 Task: In Heading Arial with underline. Font size of heading  '18'Font style of data Calibri. Font size of data  9Alignment of headline & data Align center. Fill color in heading,  RedFont color of data Black Apply border in Data No BorderIn the sheet   Swift Sales review book
Action: Mouse moved to (53, 105)
Screenshot: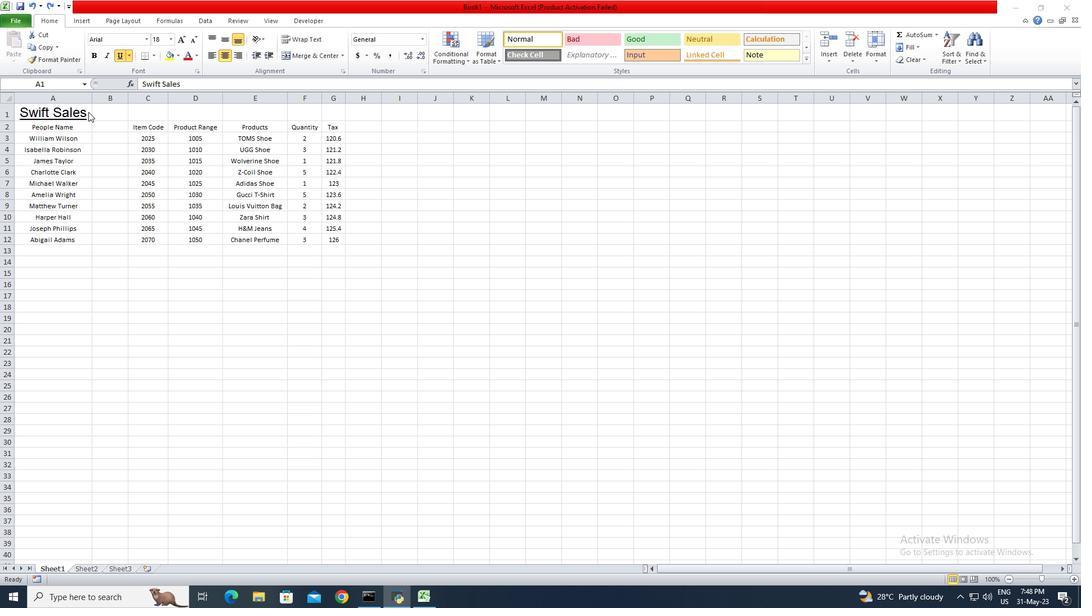 
Action: Mouse pressed left at (53, 105)
Screenshot: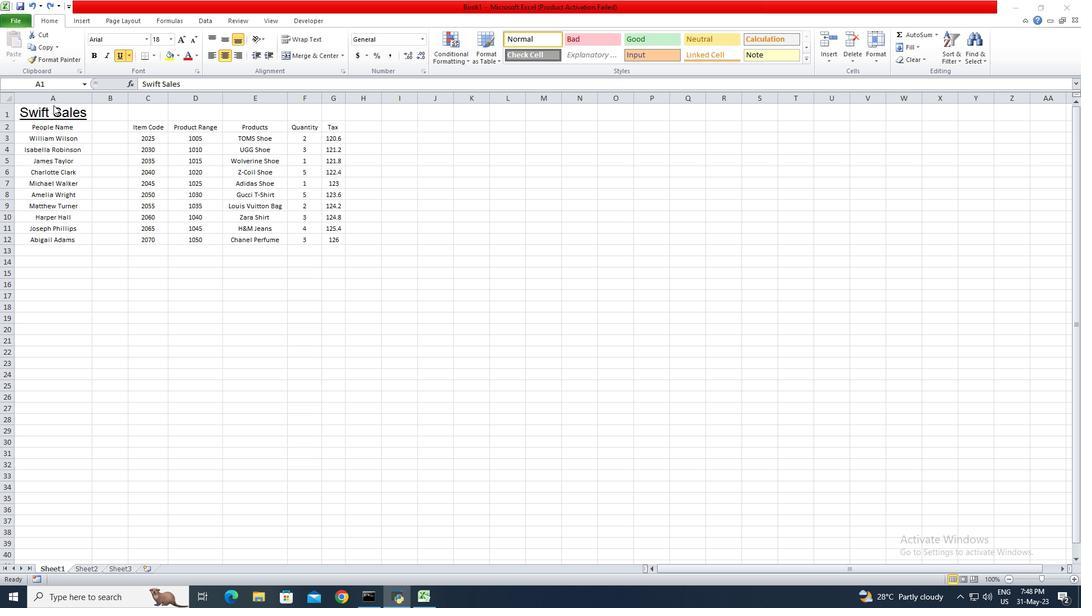 
Action: Mouse pressed left at (53, 105)
Screenshot: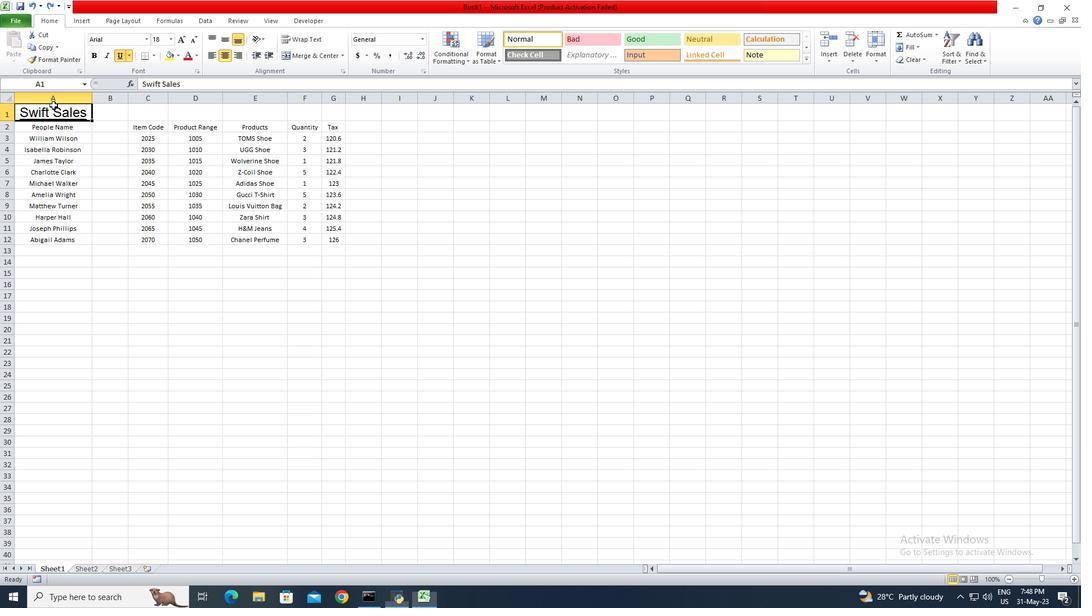 
Action: Mouse pressed left at (53, 105)
Screenshot: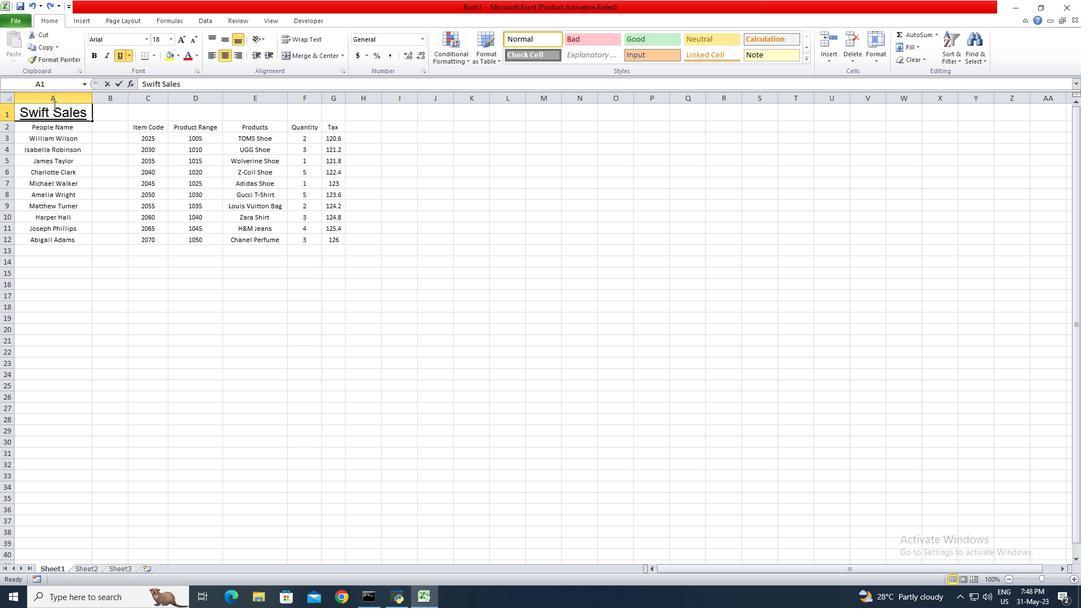 
Action: Mouse moved to (55, 112)
Screenshot: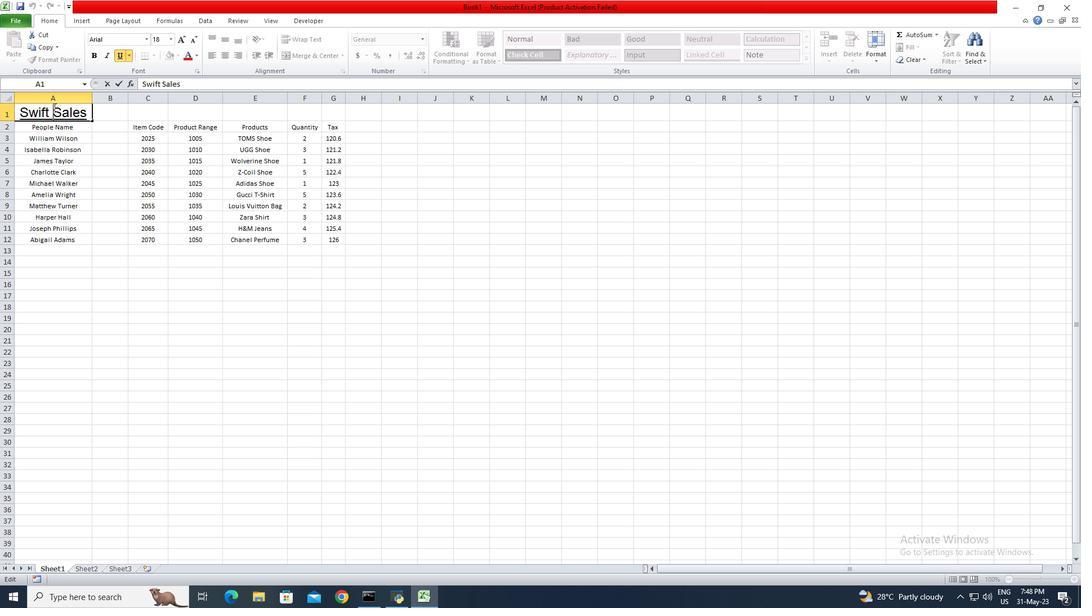 
Action: Mouse pressed left at (55, 112)
Screenshot: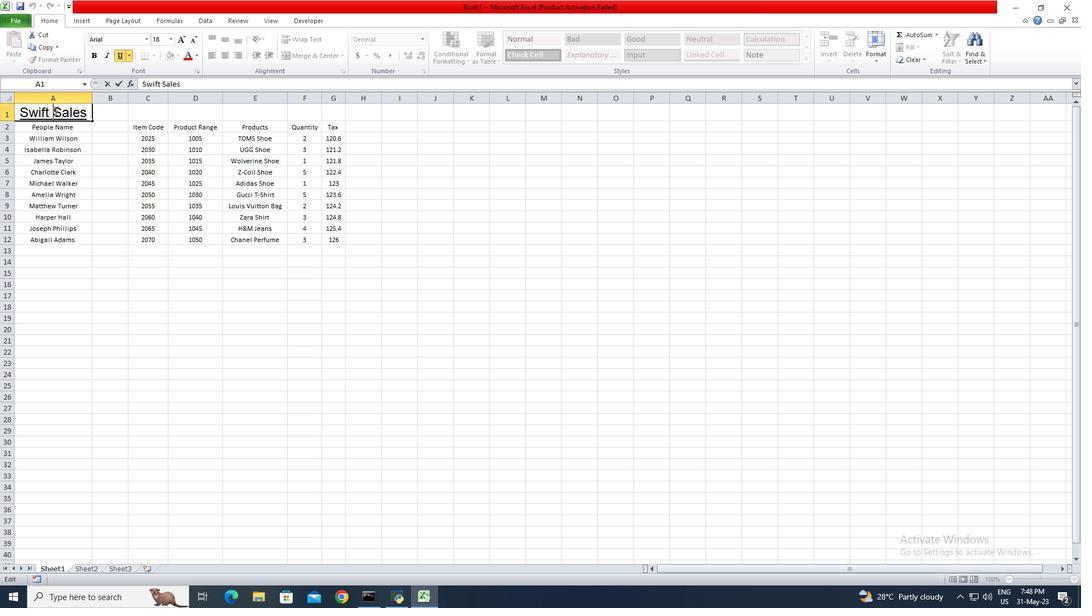 
Action: Mouse pressed left at (55, 112)
Screenshot: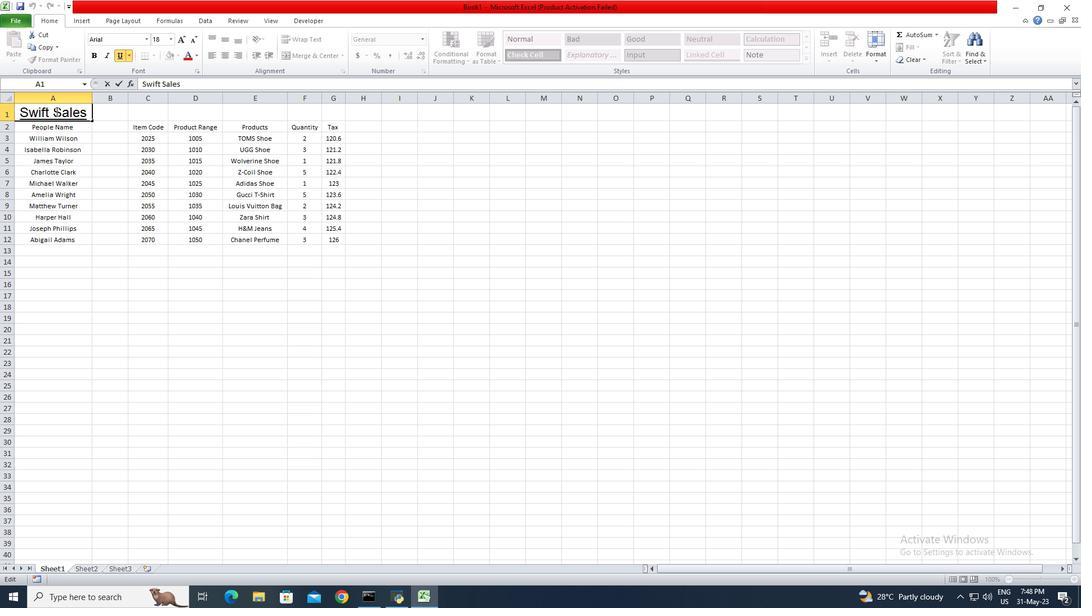 
Action: Mouse pressed left at (55, 112)
Screenshot: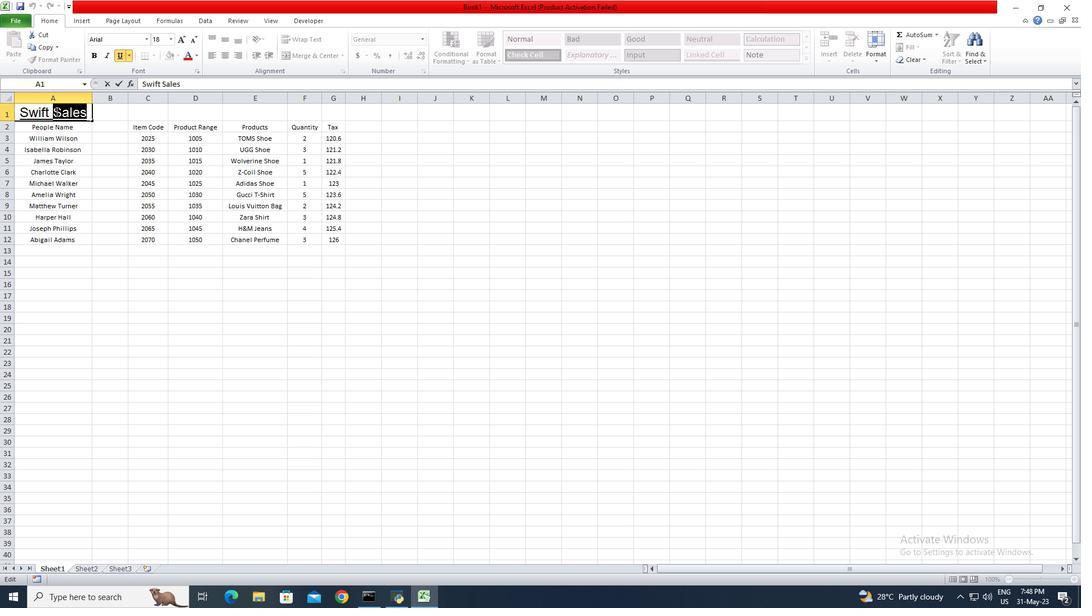 
Action: Mouse pressed left at (55, 112)
Screenshot: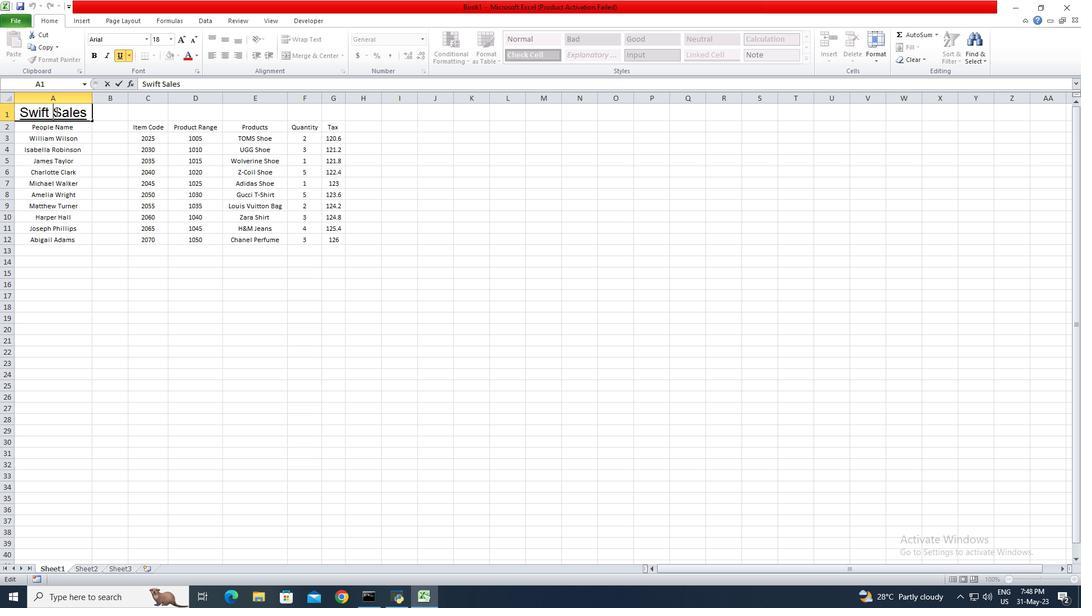 
Action: Mouse moved to (89, 112)
Screenshot: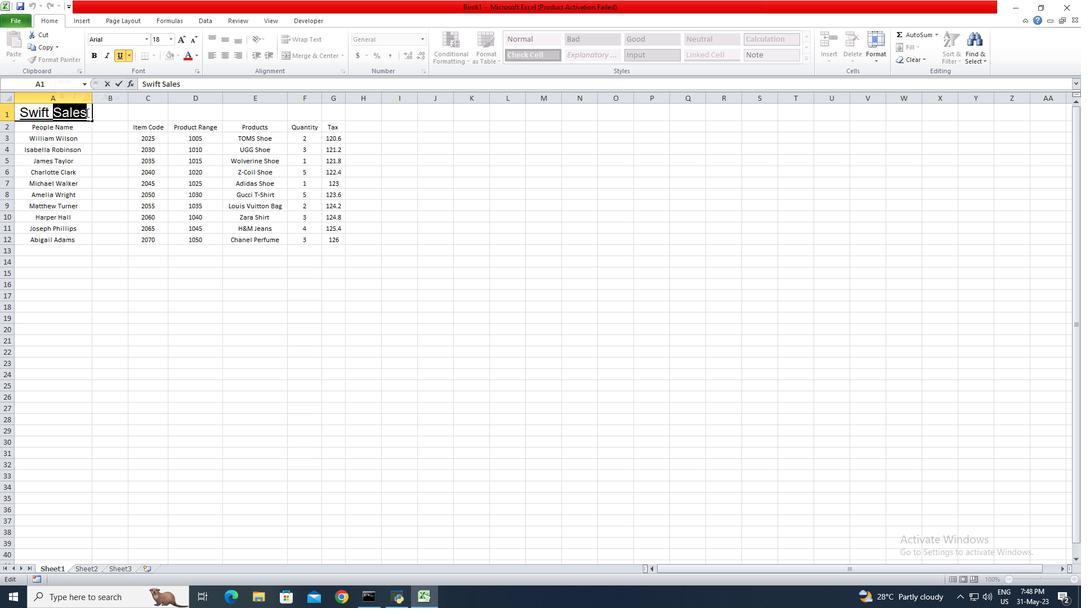 
Action: Mouse pressed left at (89, 112)
Screenshot: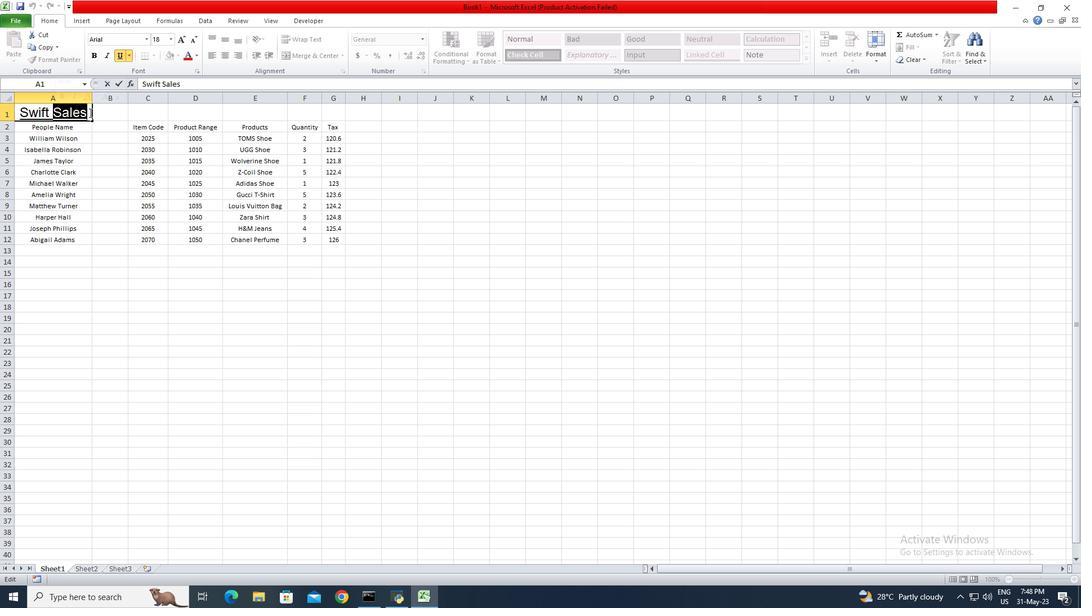 
Action: Mouse moved to (199, 55)
Screenshot: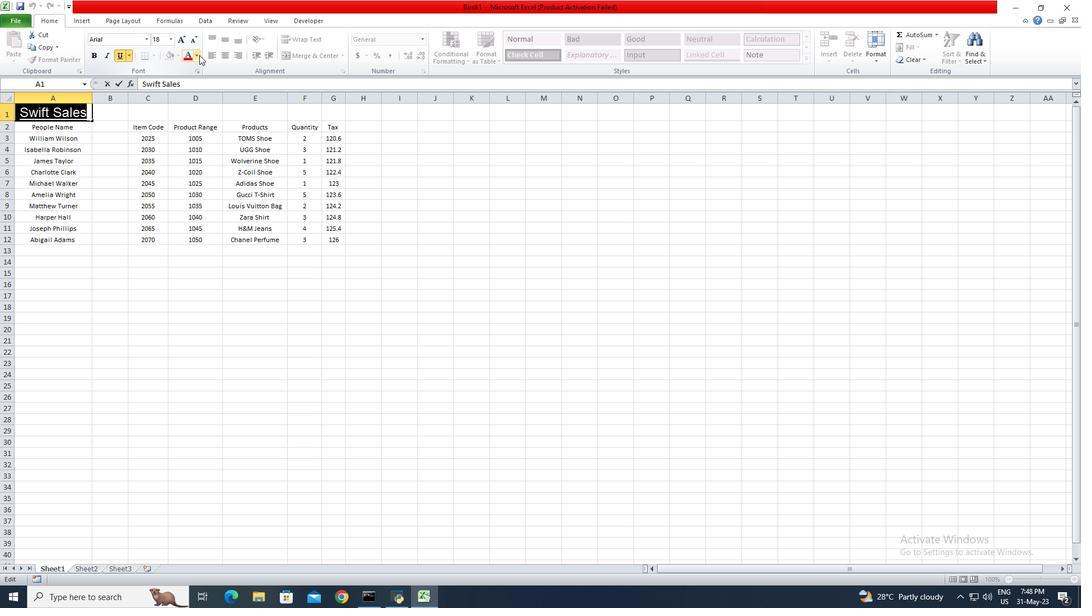 
Action: Mouse pressed left at (199, 55)
Screenshot: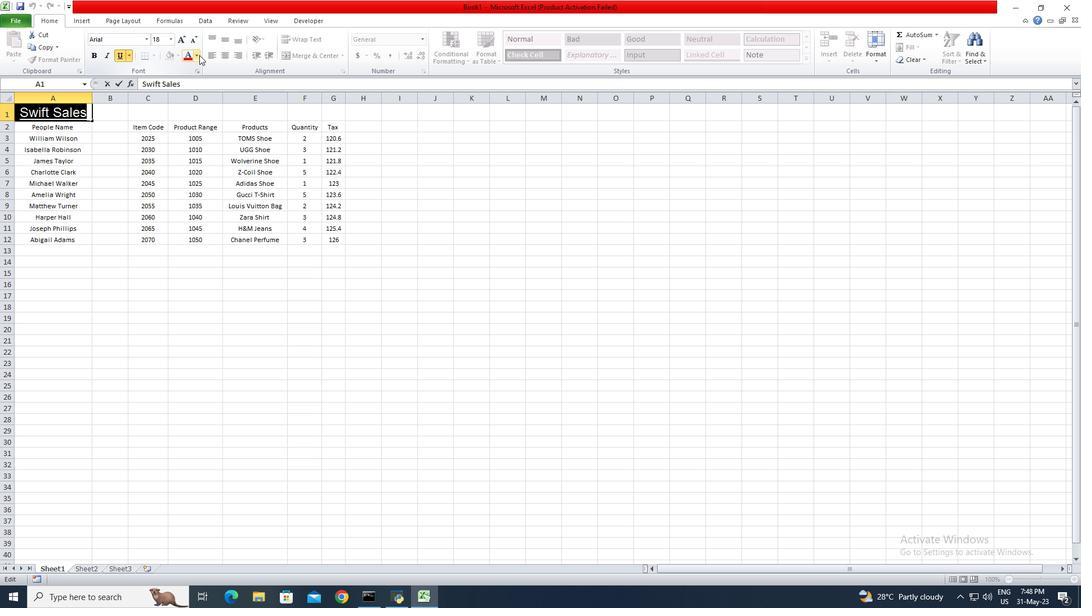 
Action: Mouse moved to (196, 149)
Screenshot: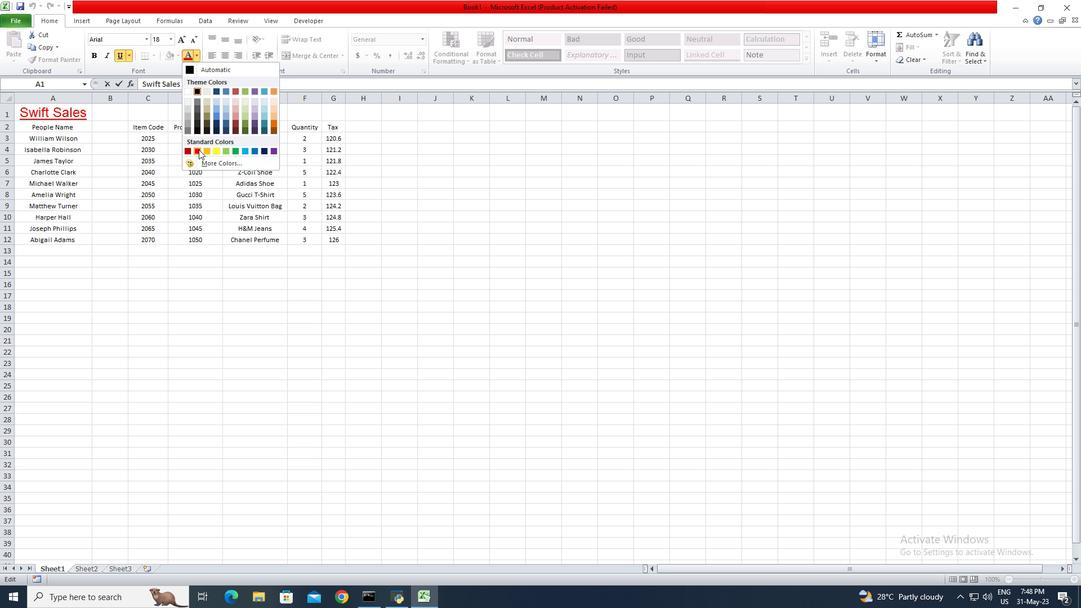 
Action: Mouse pressed left at (196, 149)
Screenshot: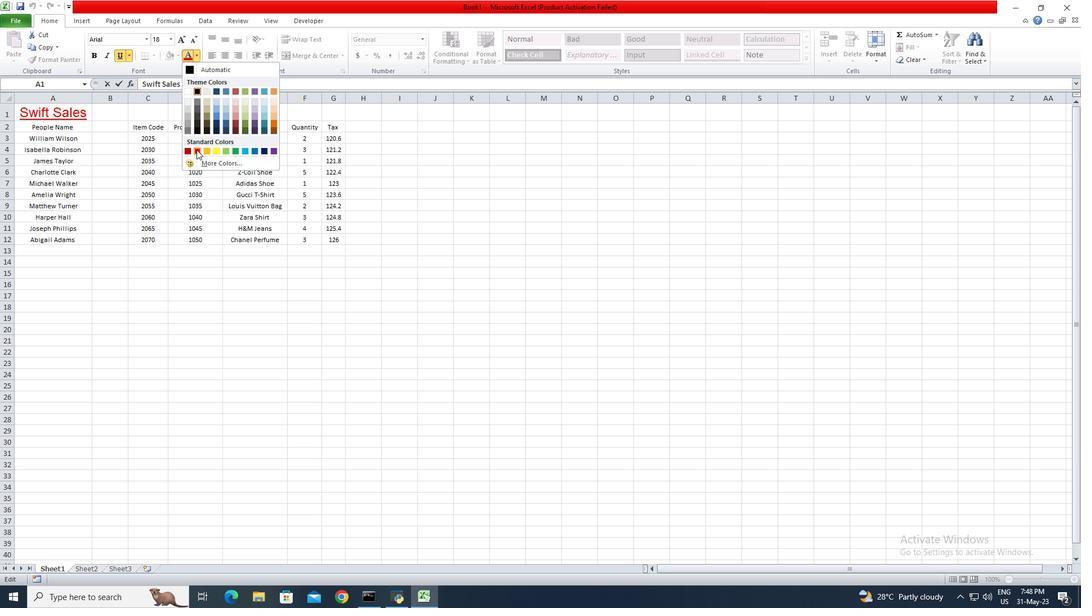 
Action: Mouse moved to (37, 130)
Screenshot: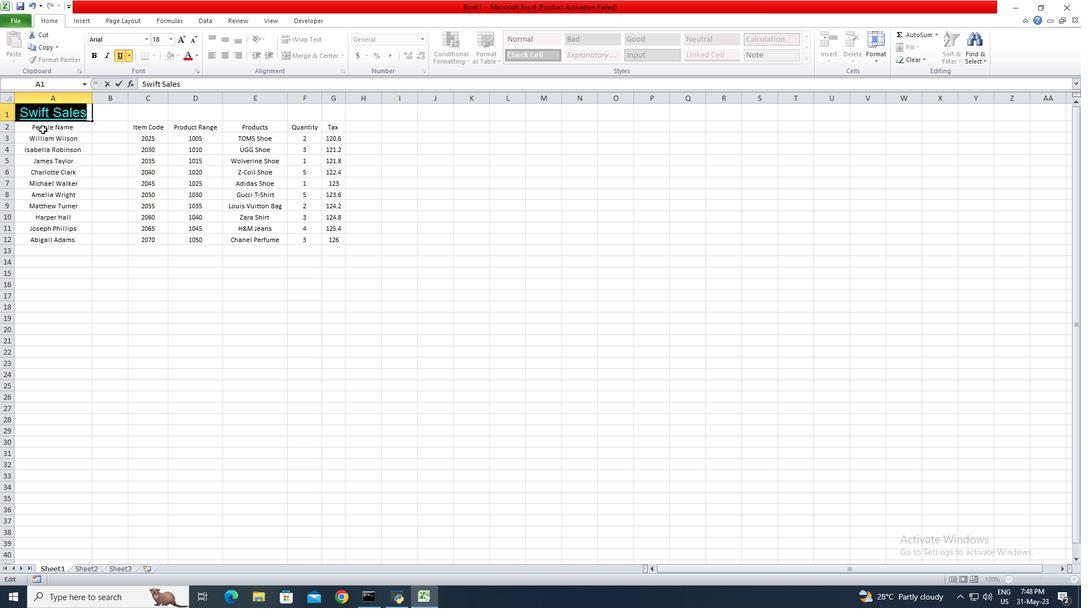 
Action: Mouse pressed left at (37, 130)
Screenshot: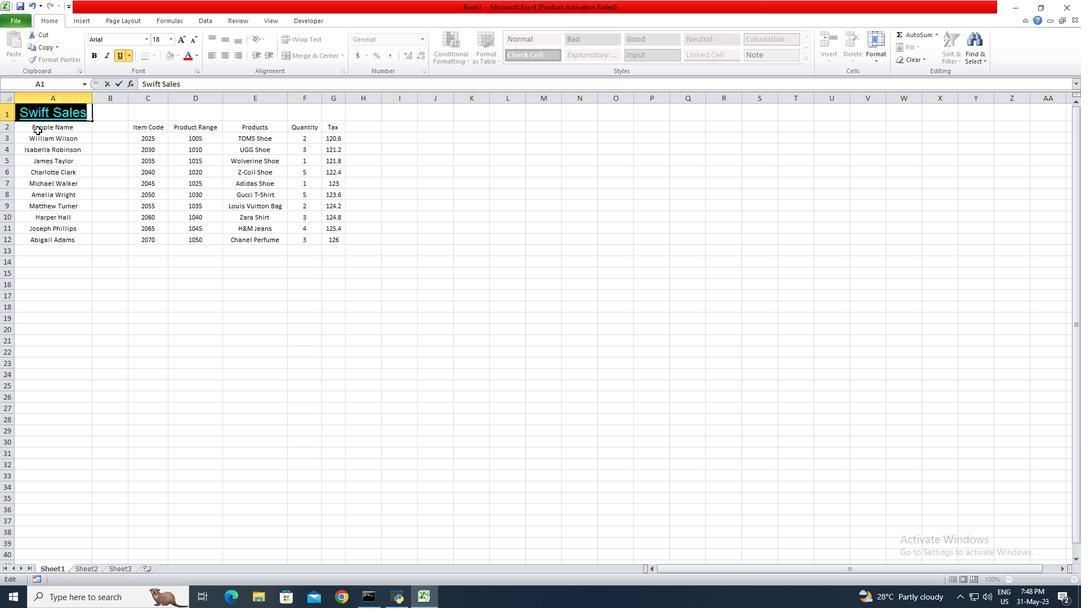 
Action: Mouse moved to (153, 52)
Screenshot: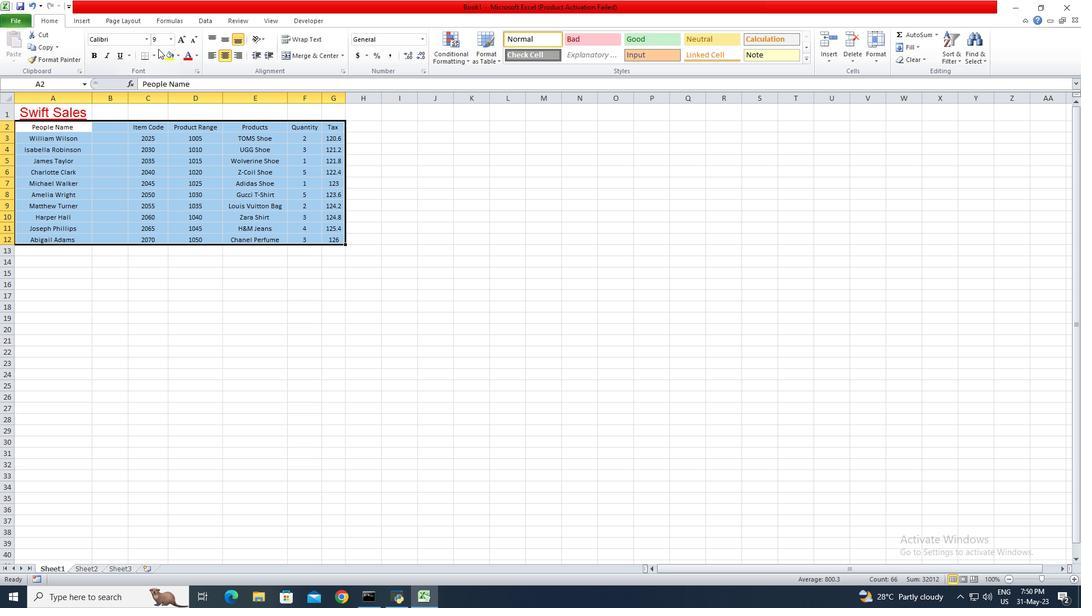
Action: Mouse pressed left at (153, 52)
Screenshot: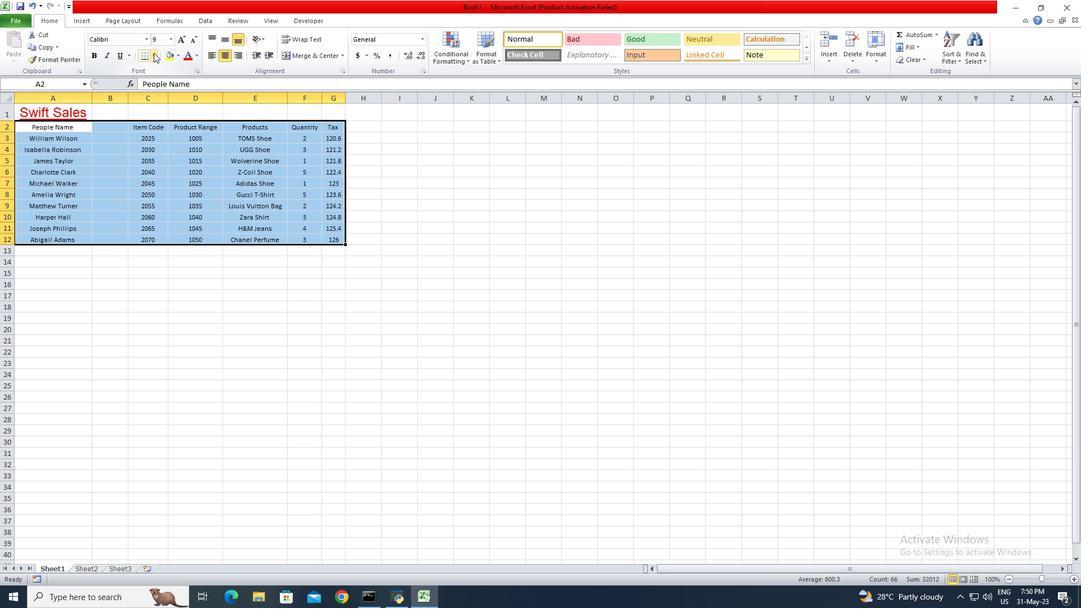 
Action: Mouse moved to (176, 148)
Screenshot: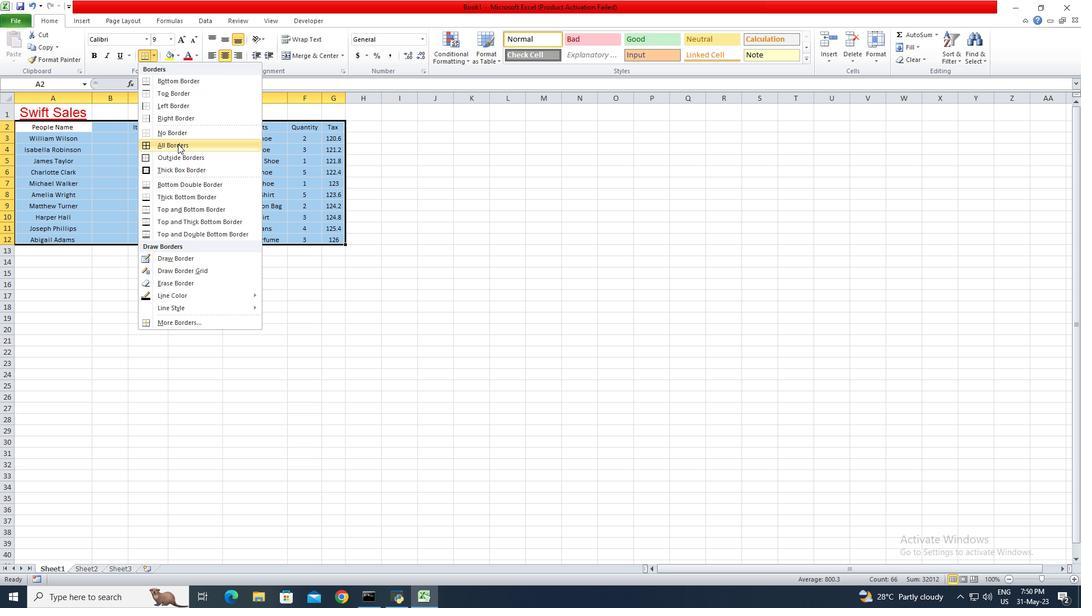 
Action: Mouse pressed left at (176, 148)
Screenshot: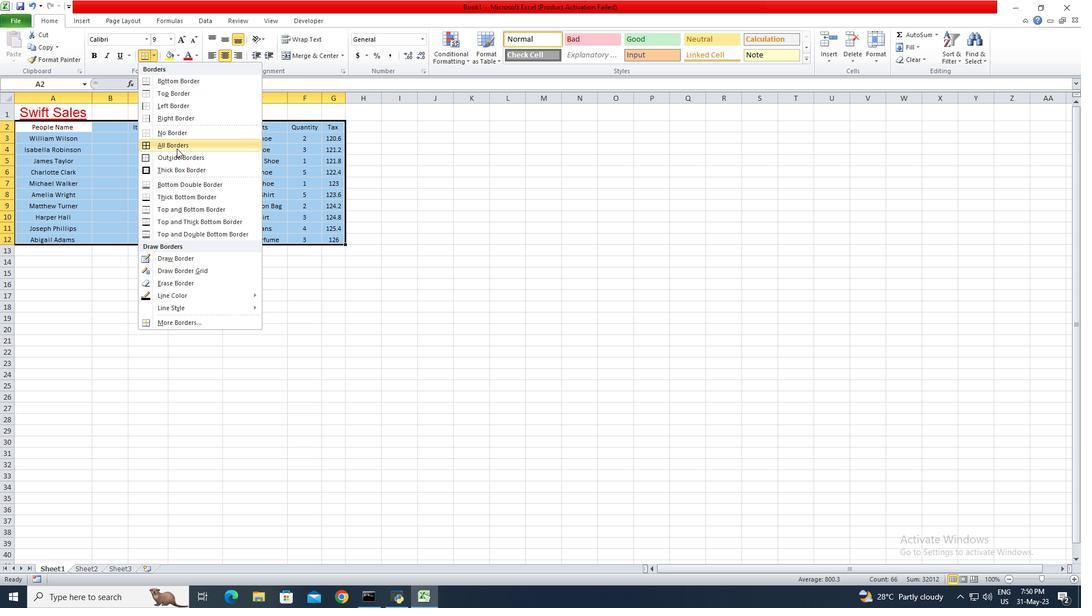 
Action: Mouse moved to (186, 201)
Screenshot: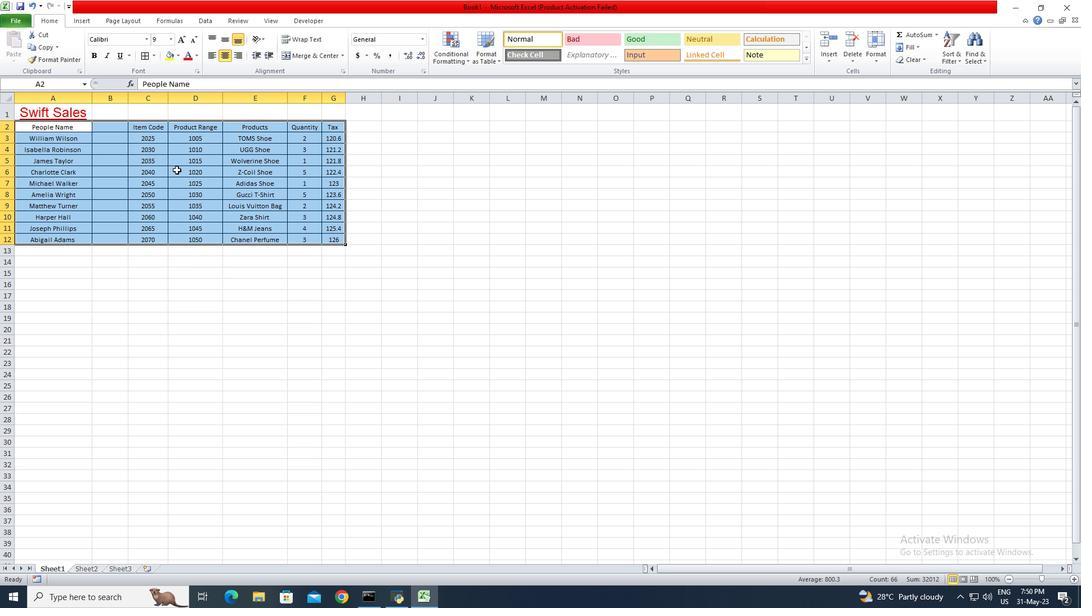 
Action: Mouse pressed left at (186, 201)
Screenshot: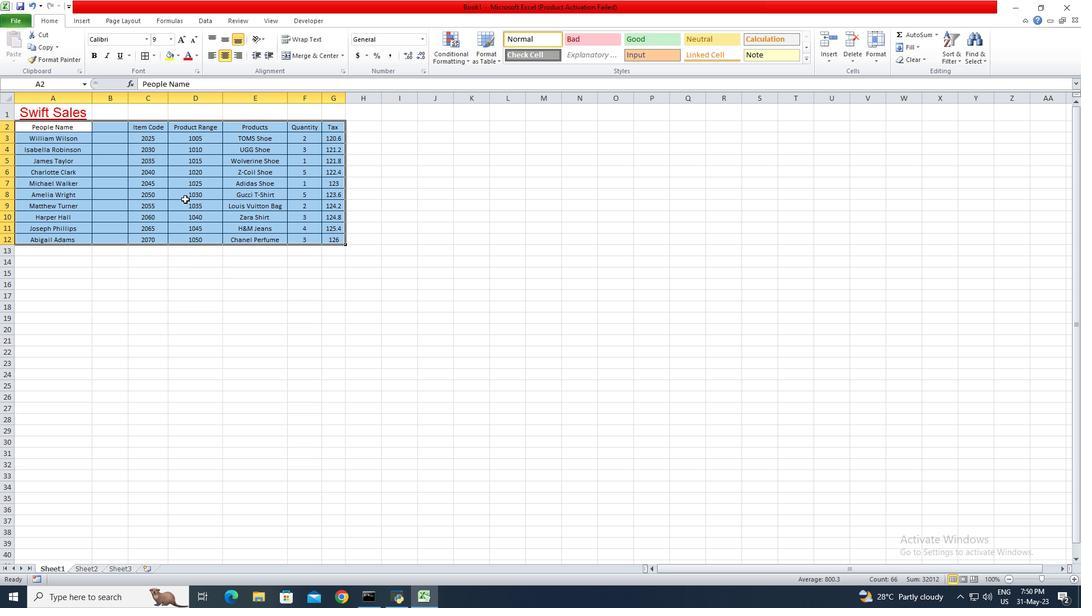 
Action: Mouse moved to (39, 130)
Screenshot: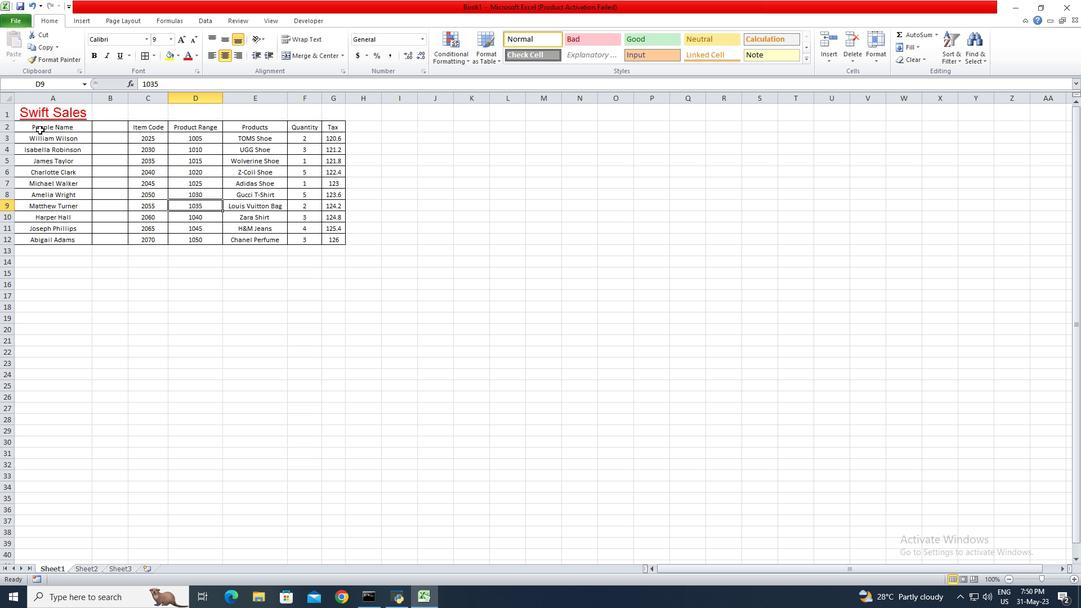 
Action: Mouse pressed left at (39, 130)
Screenshot: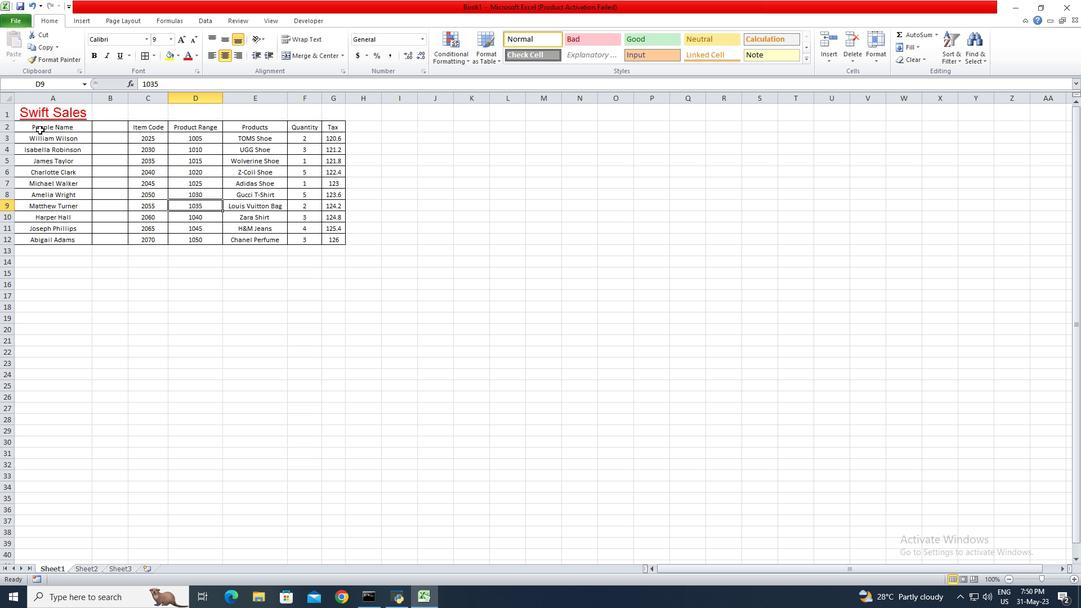 
Action: Mouse moved to (195, 55)
Screenshot: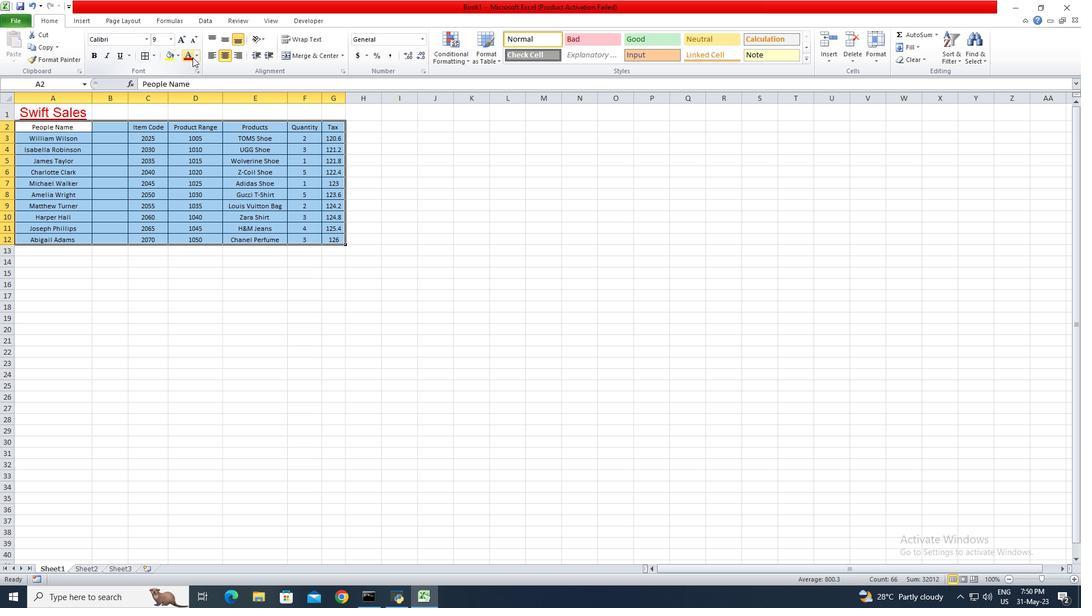 
Action: Mouse pressed left at (195, 55)
Screenshot: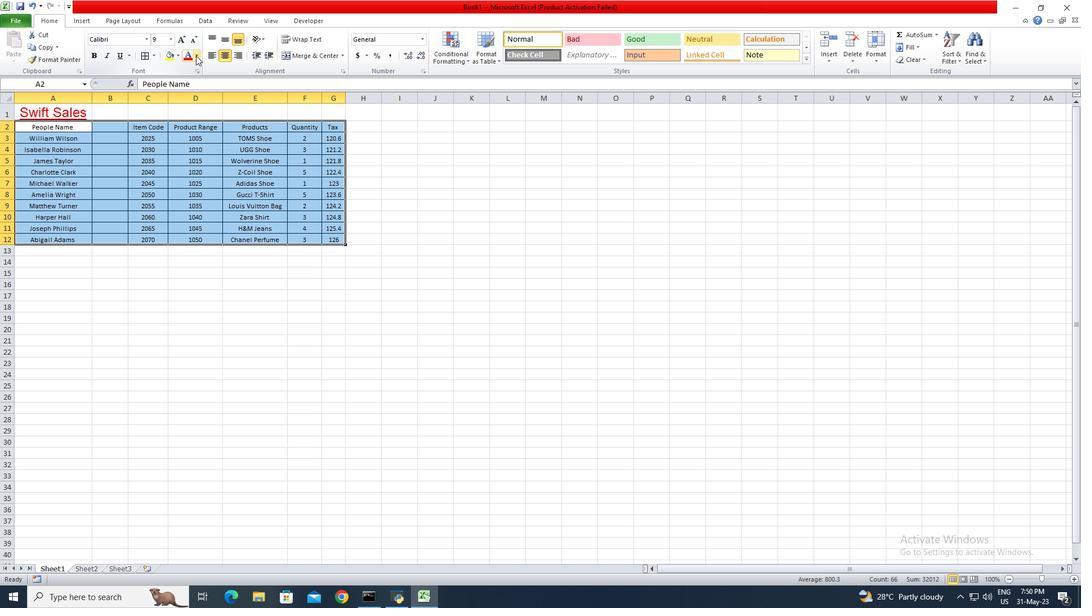 
Action: Mouse moved to (195, 154)
Screenshot: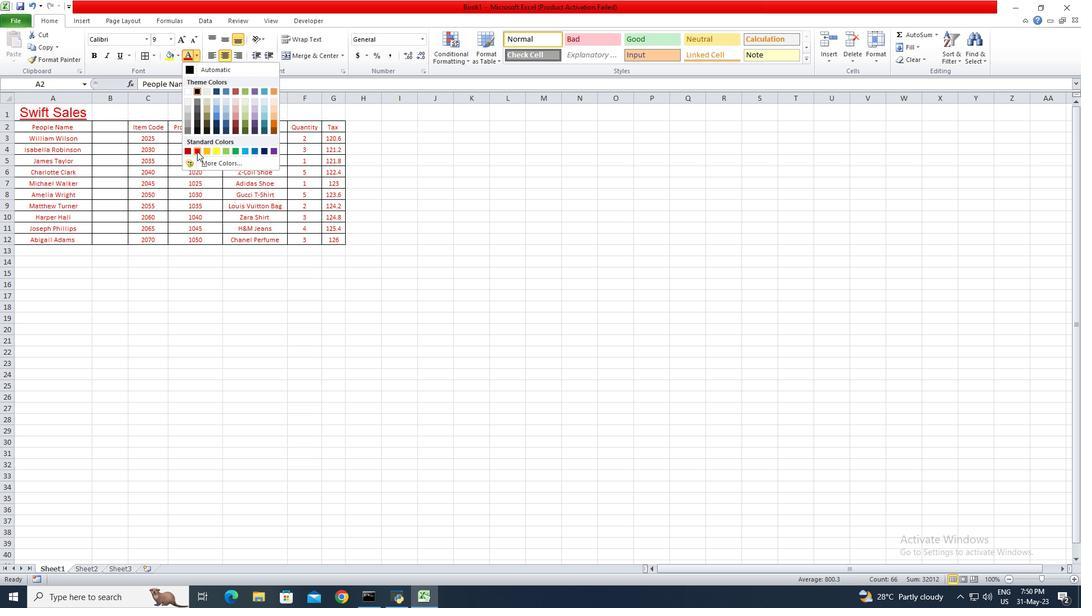 
Action: Mouse pressed left at (195, 154)
Screenshot: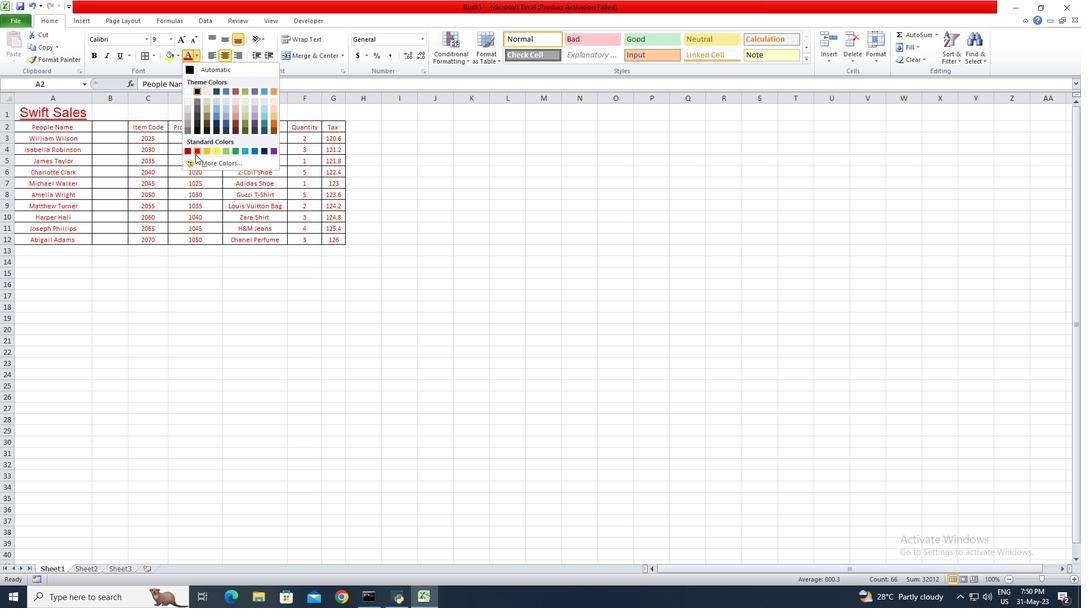 
Action: Mouse moved to (224, 186)
Screenshot: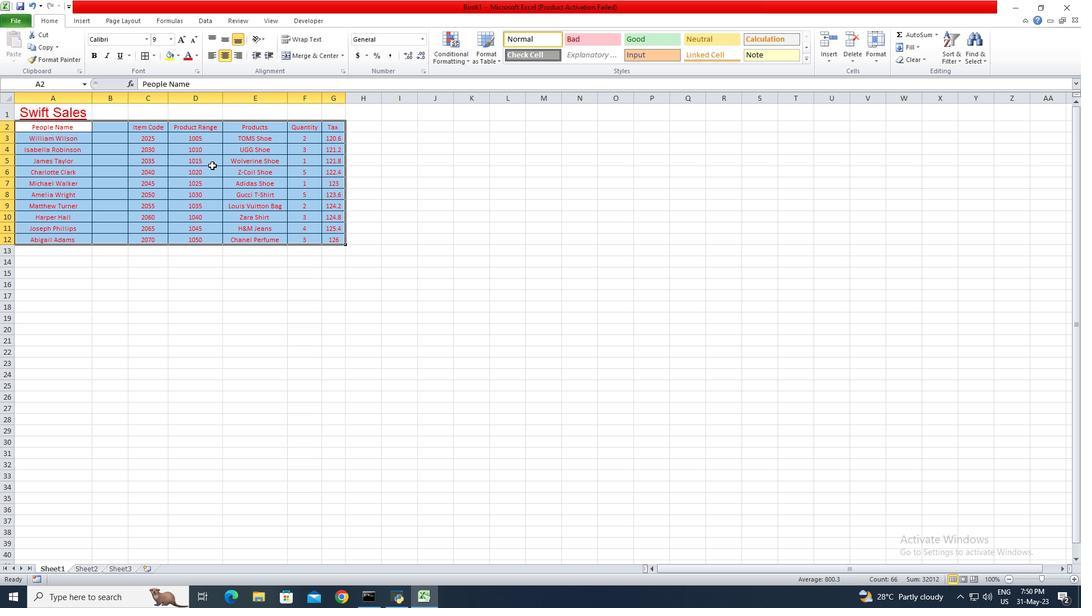 
Action: Mouse pressed left at (224, 186)
Screenshot: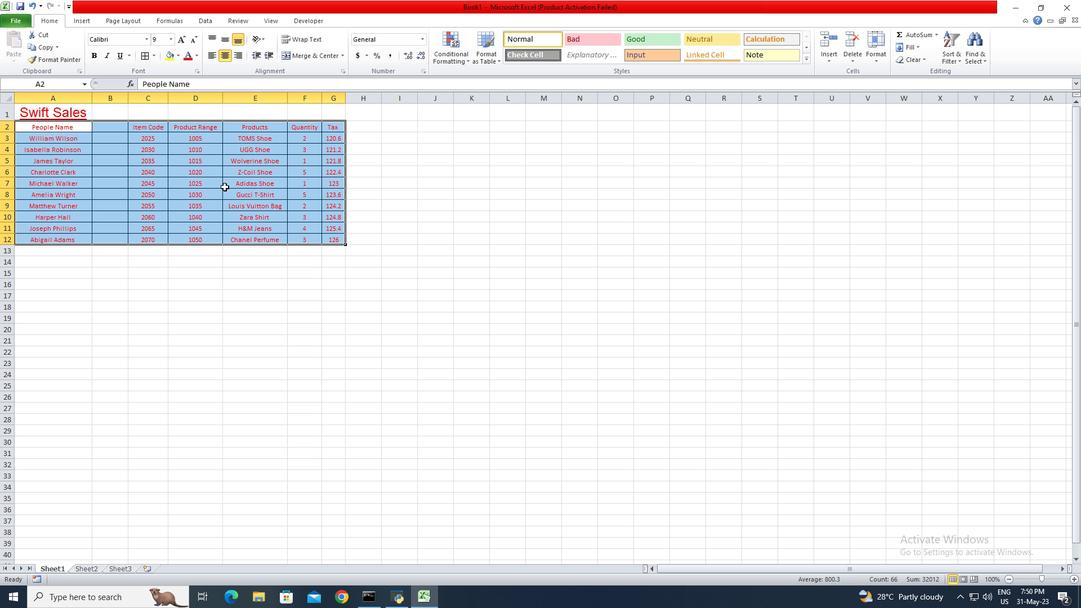 
Action: Mouse moved to (87, 113)
Screenshot: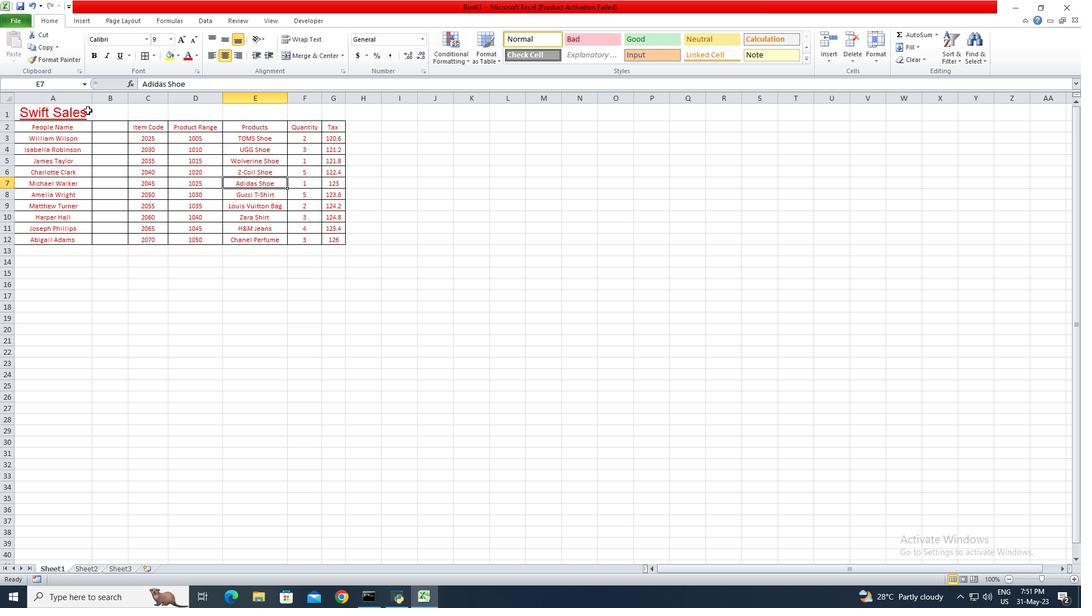 
Action: Mouse pressed left at (87, 113)
Screenshot: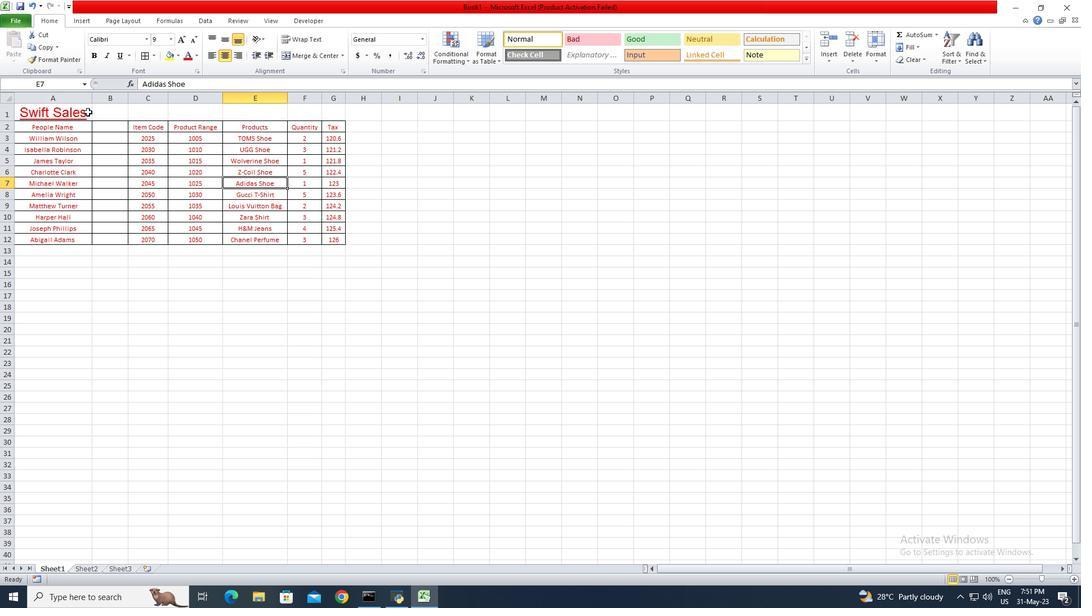 
Action: Mouse moved to (88, 113)
Screenshot: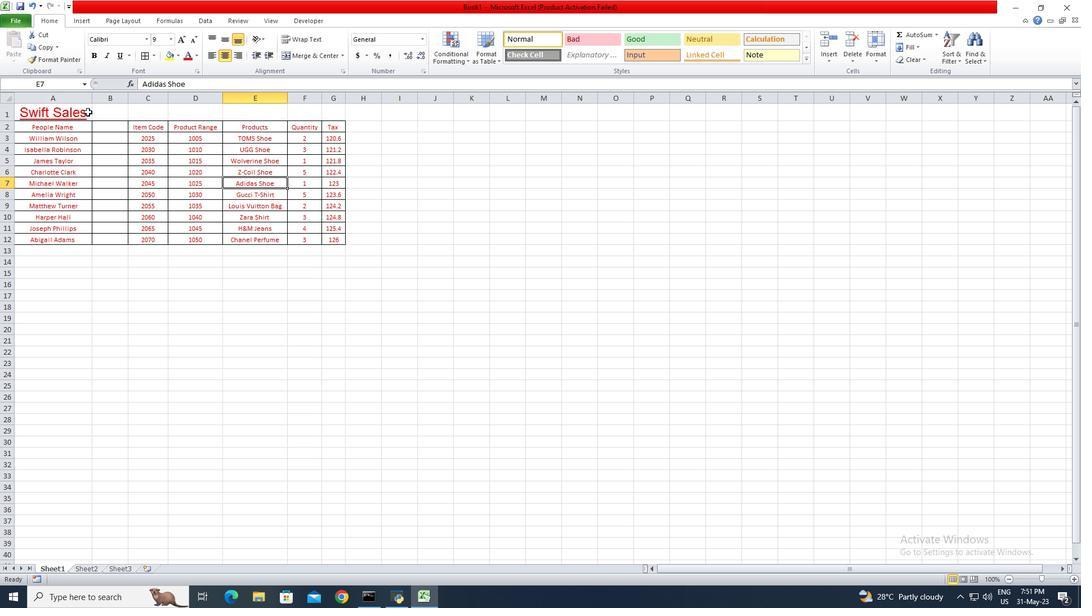 
Action: Mouse pressed left at (88, 113)
Screenshot: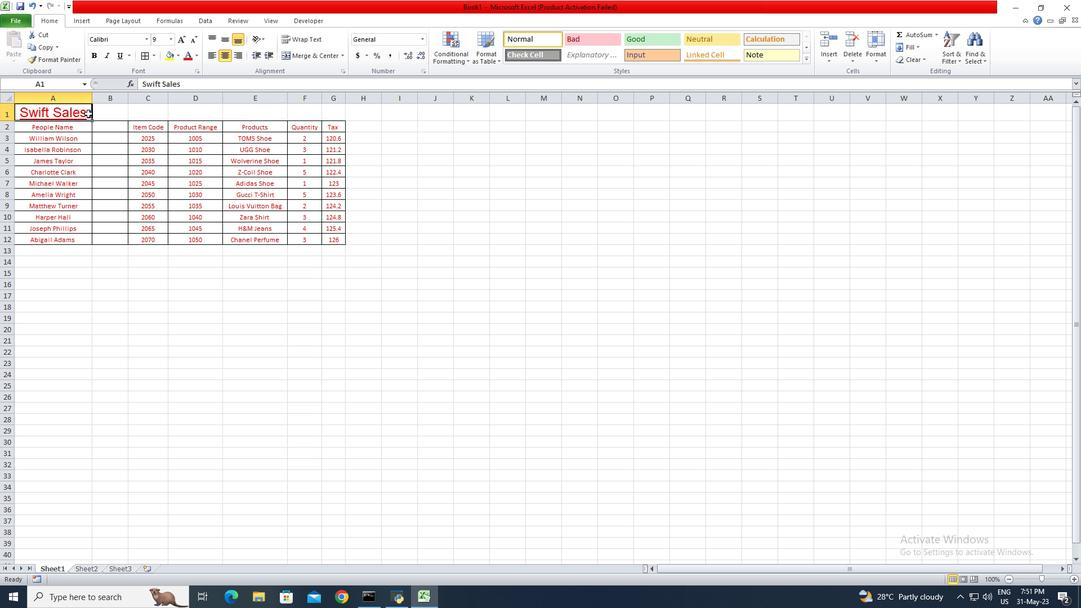 
Action: Mouse pressed left at (88, 113)
Screenshot: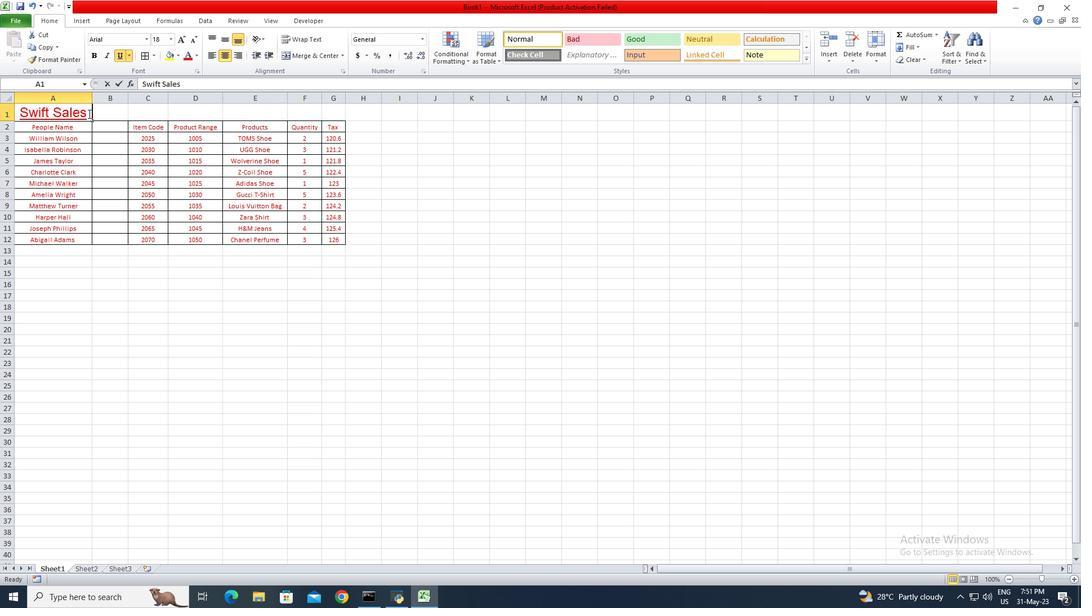 
Action: Mouse pressed left at (88, 113)
Screenshot: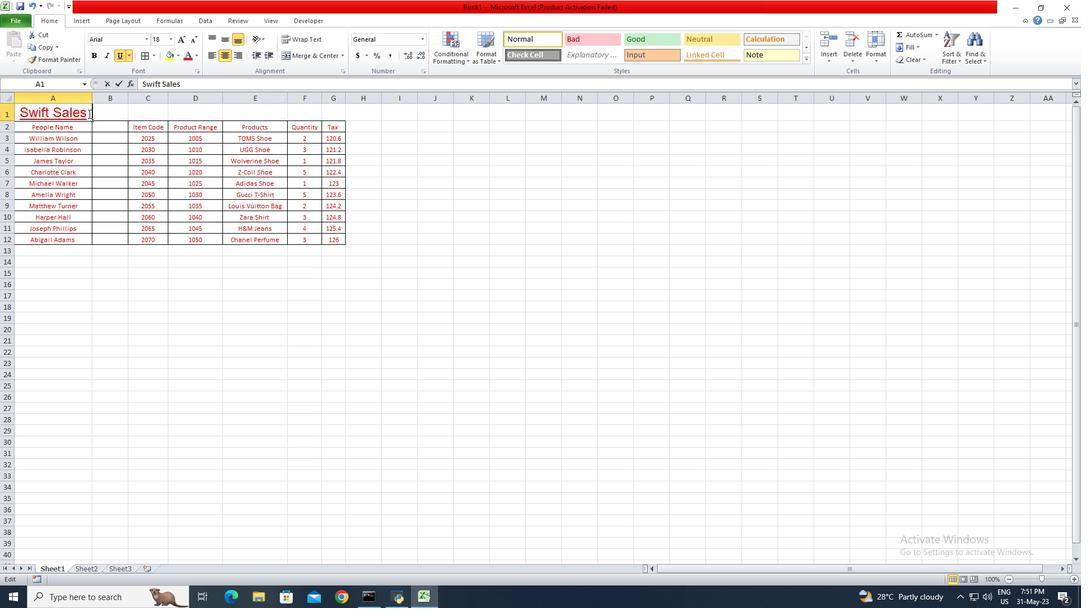 
Action: Mouse moved to (341, 110)
Screenshot: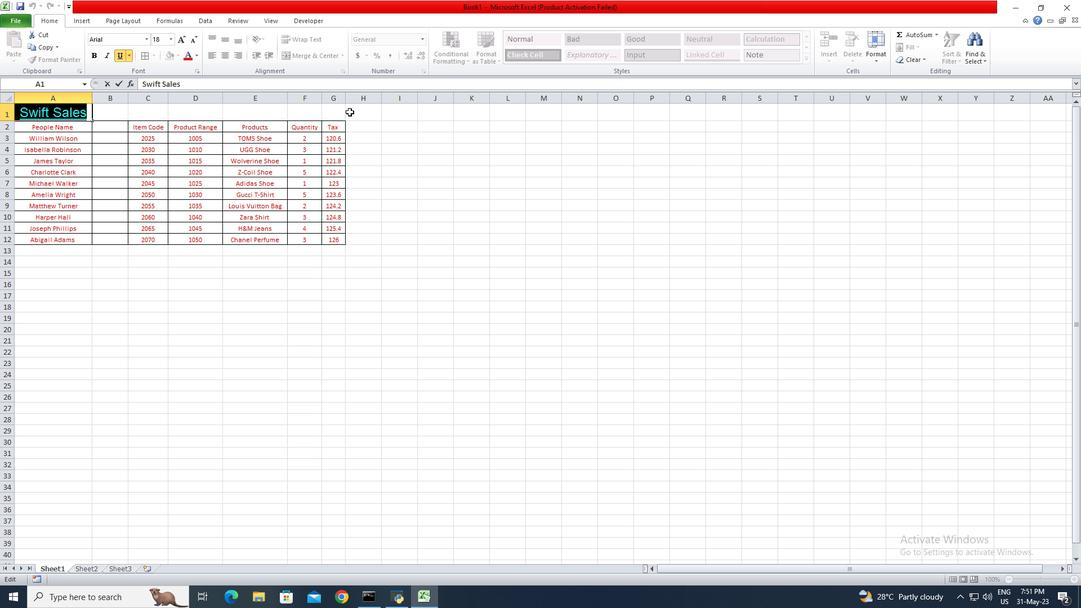 
Action: Mouse pressed left at (341, 110)
Screenshot: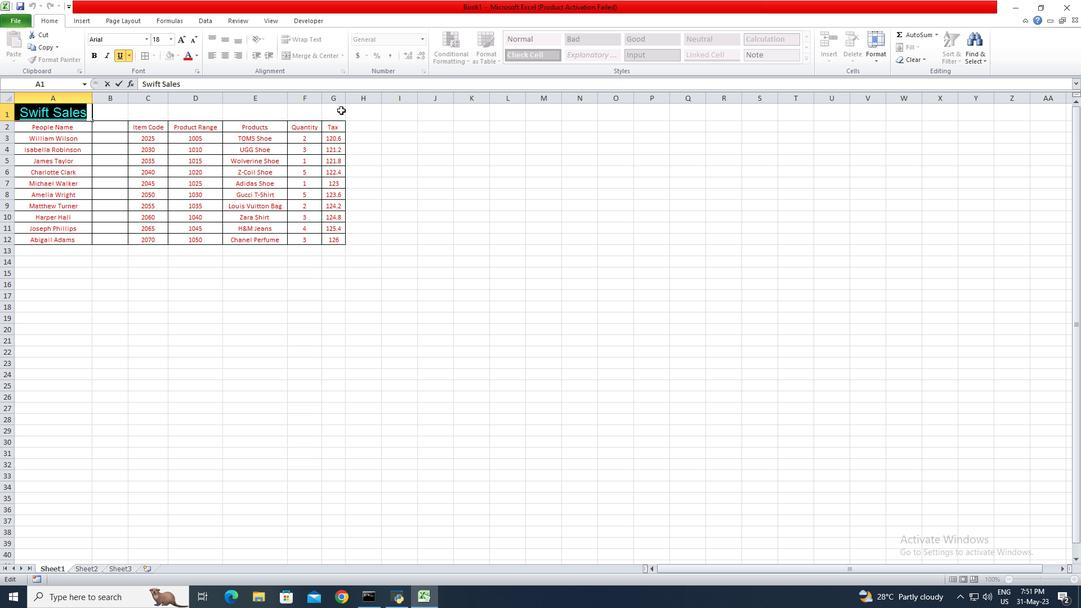 
Action: Mouse moved to (225, 53)
Screenshot: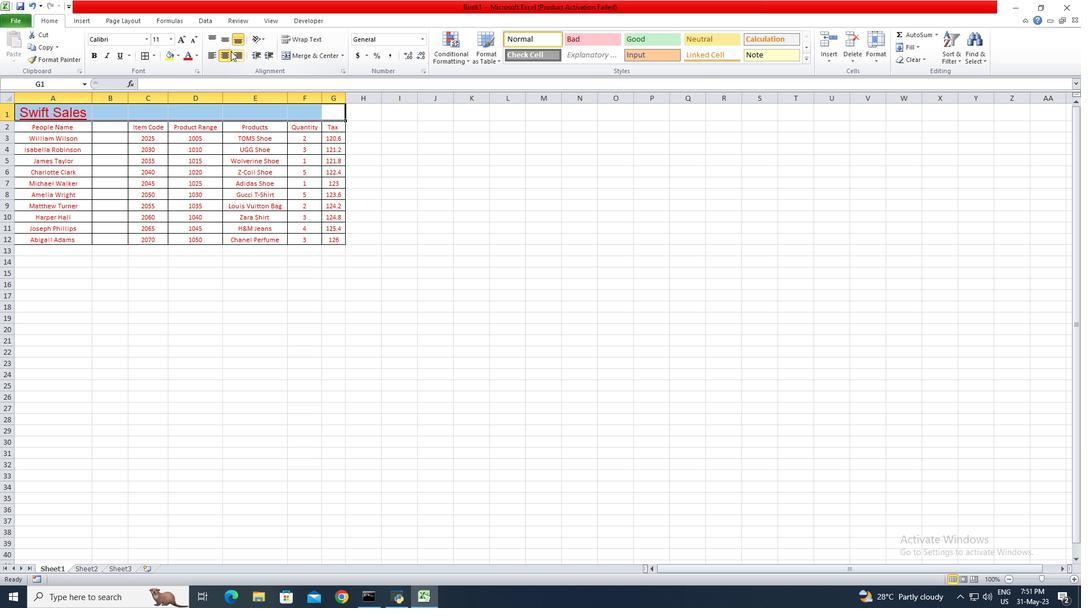 
Action: Mouse pressed left at (225, 53)
Screenshot: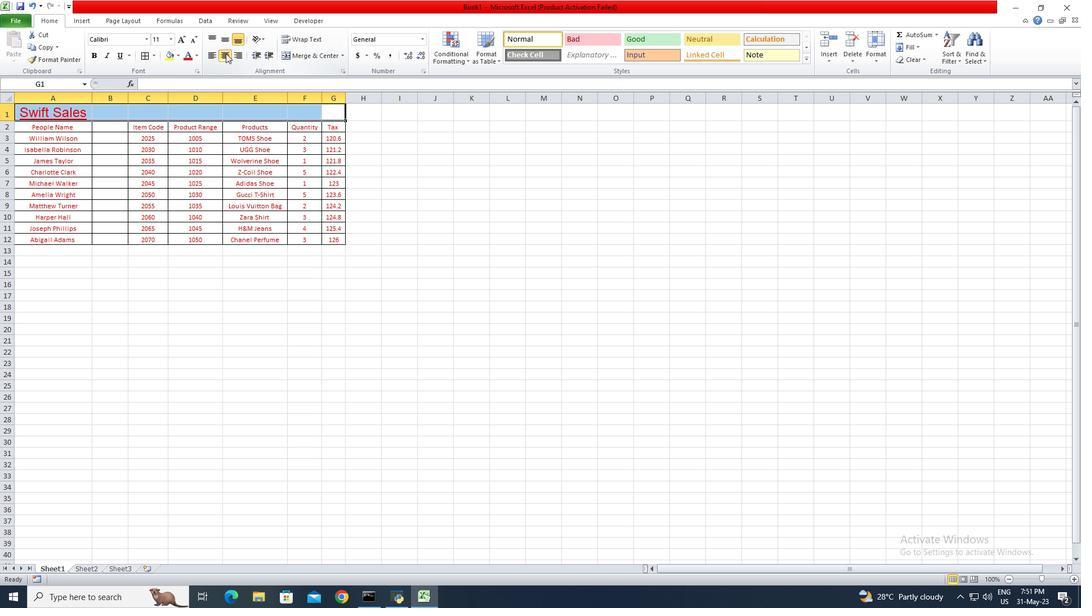 
Action: Mouse pressed left at (225, 53)
Screenshot: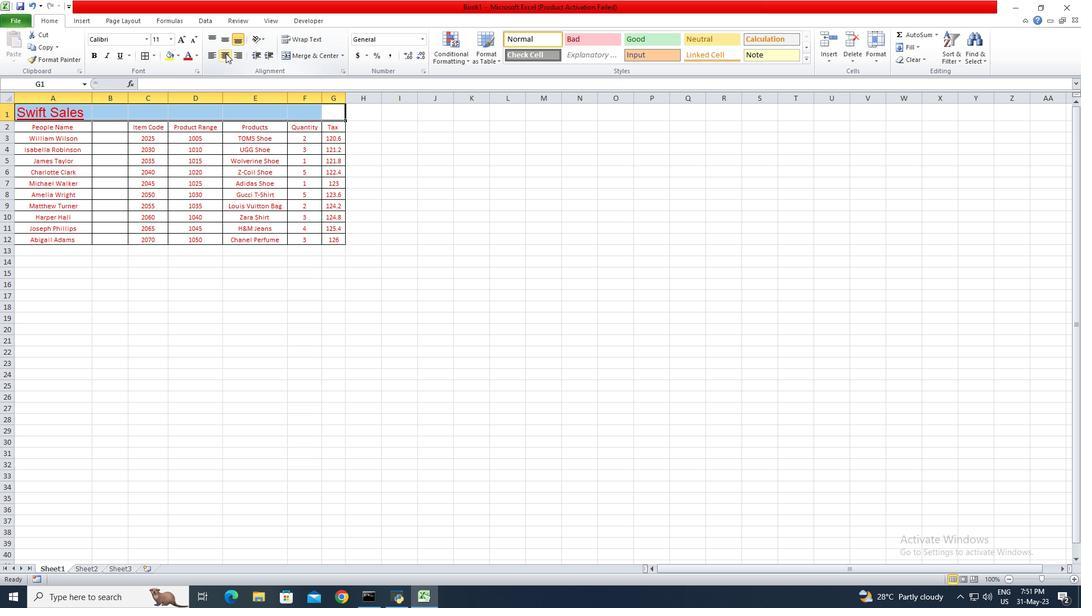 
Action: Mouse moved to (231, 55)
Screenshot: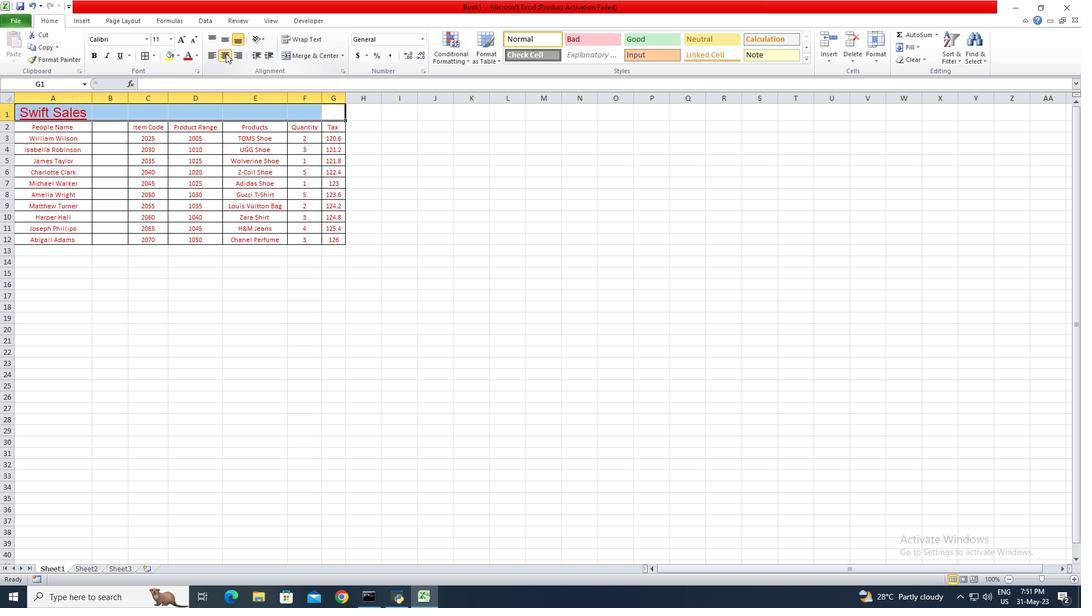 
Action: Mouse pressed left at (231, 55)
Screenshot: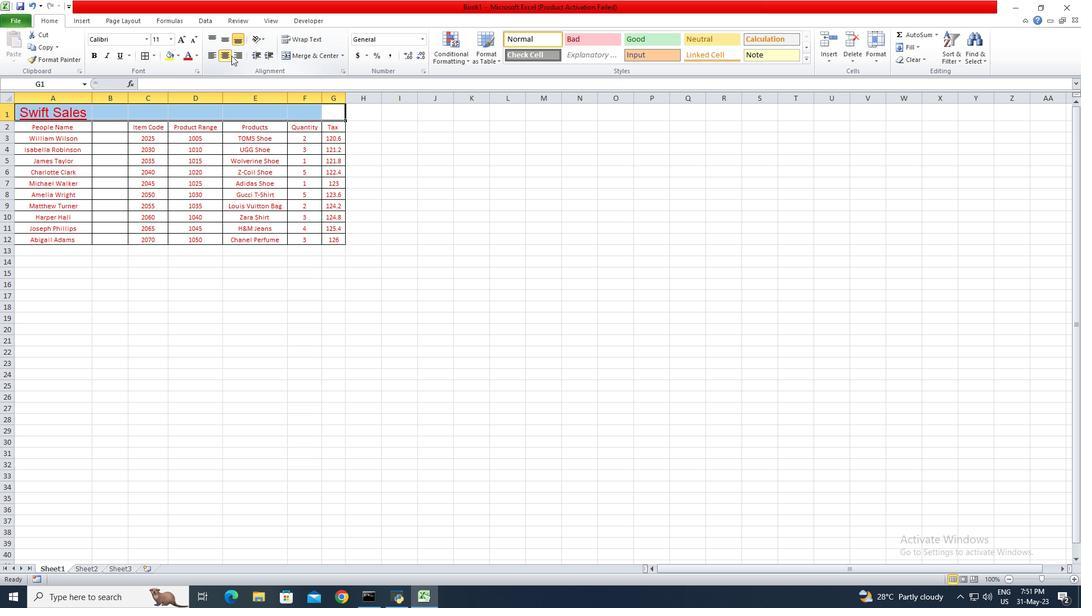 
Action: Mouse moved to (228, 54)
Screenshot: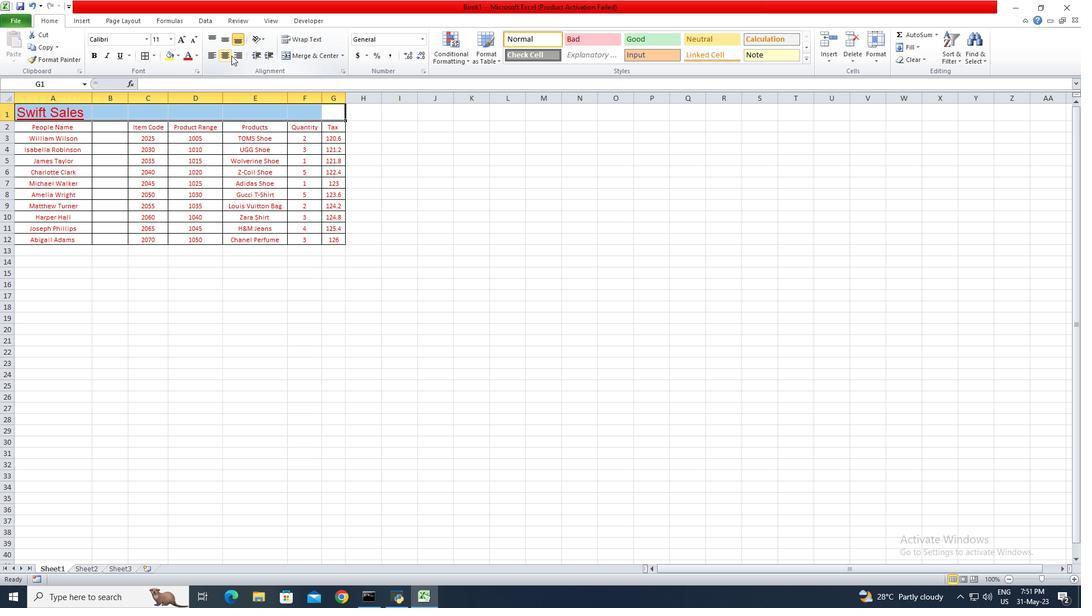 
Action: Mouse pressed left at (228, 54)
Screenshot: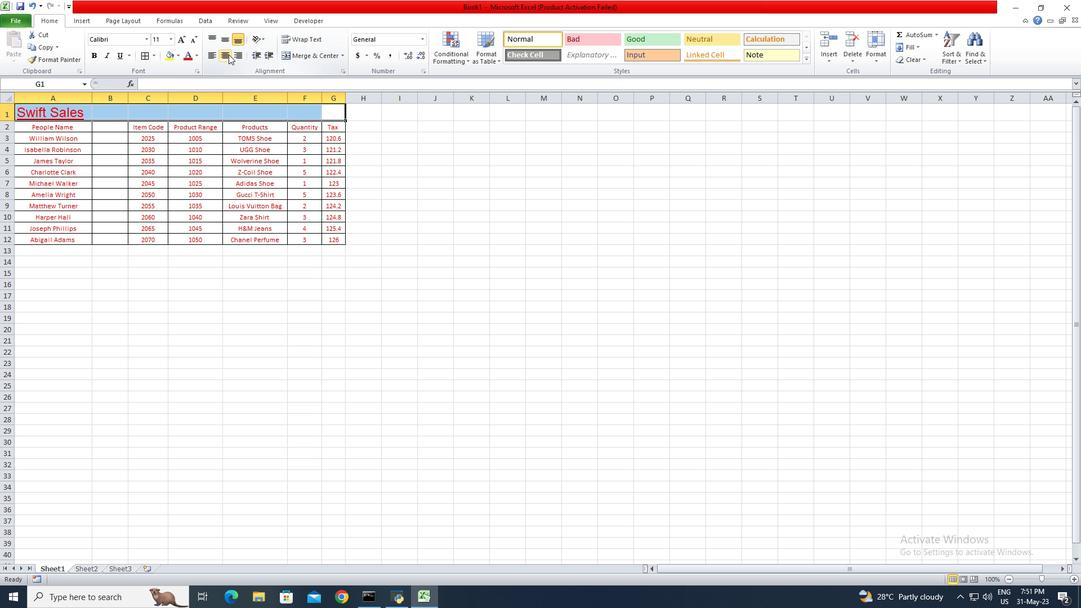 
Action: Mouse moved to (223, 38)
Screenshot: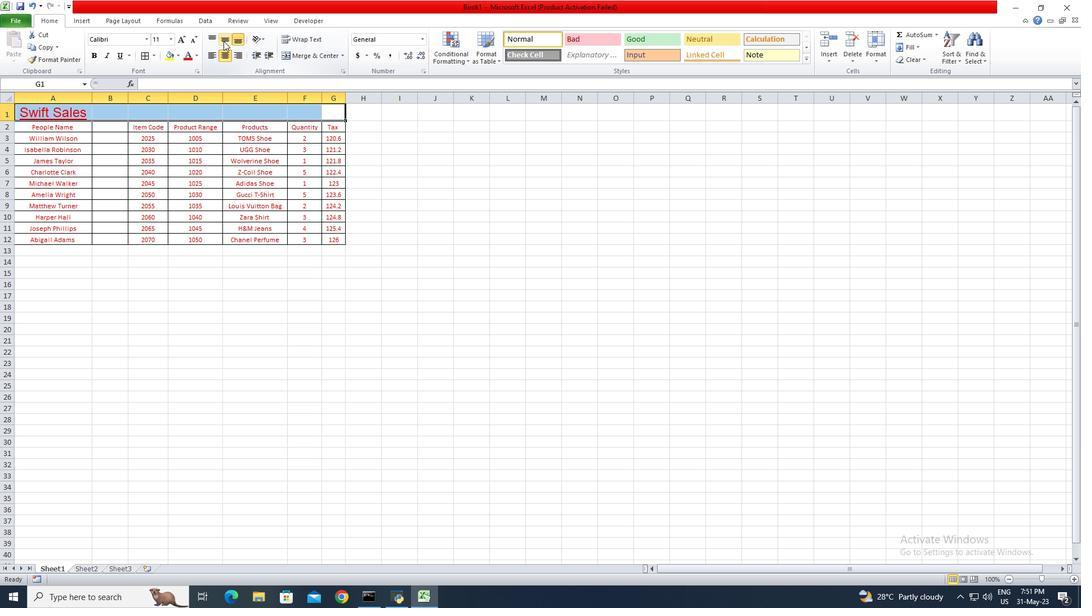
Action: Mouse pressed left at (223, 38)
Screenshot: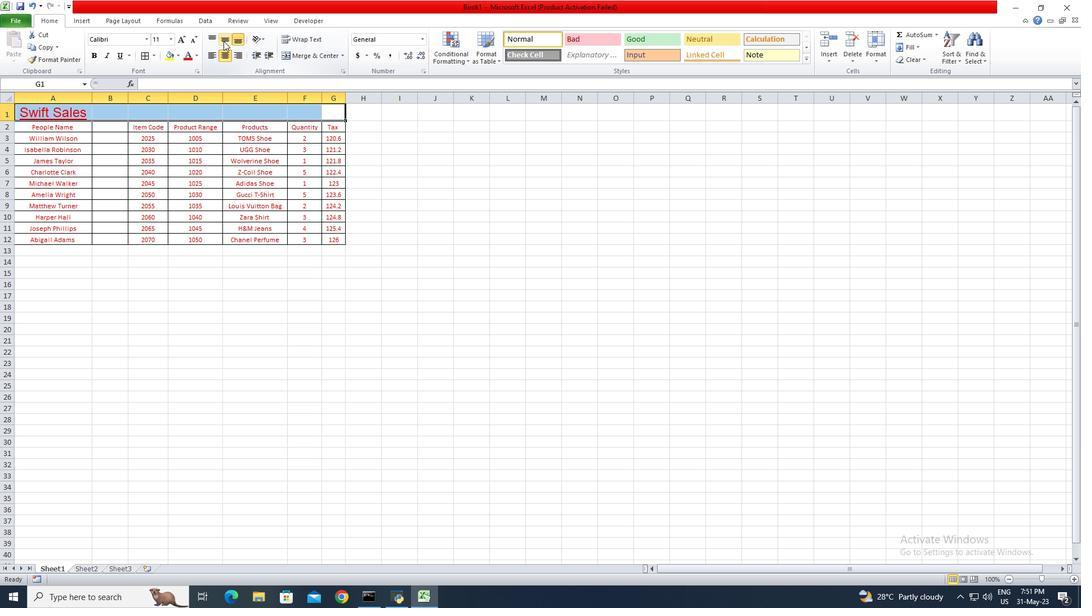 
Action: Mouse moved to (221, 55)
Screenshot: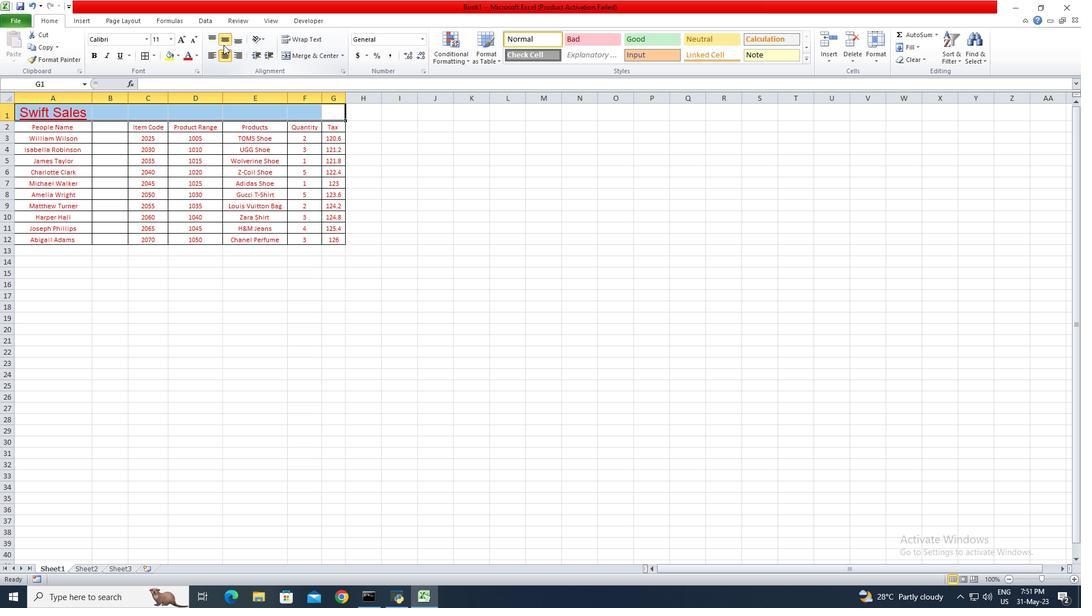 
Action: Mouse pressed left at (221, 55)
Screenshot: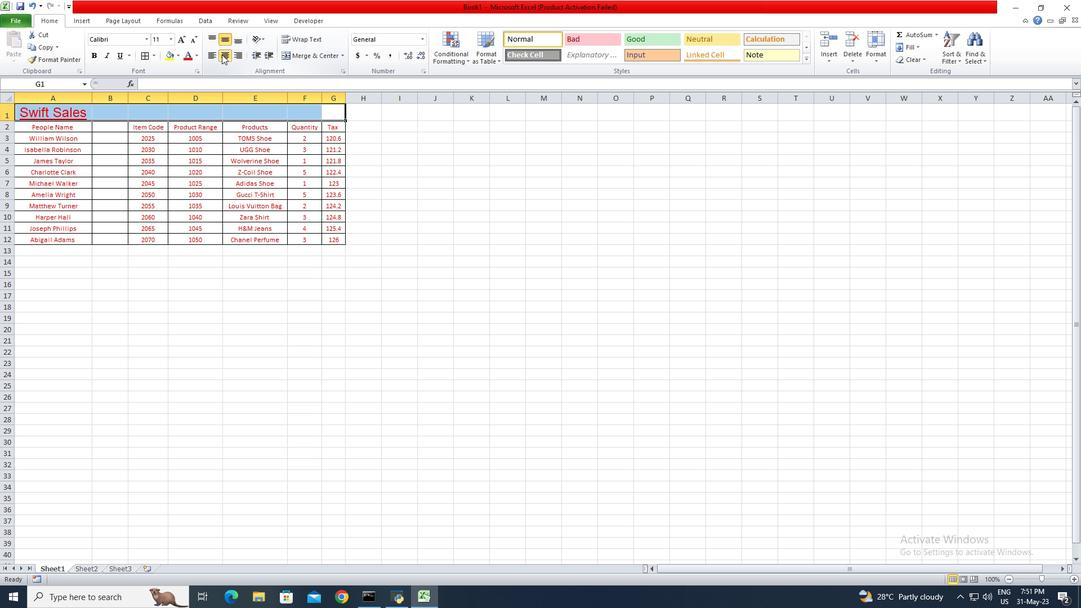 
Action: Mouse pressed left at (221, 55)
Screenshot: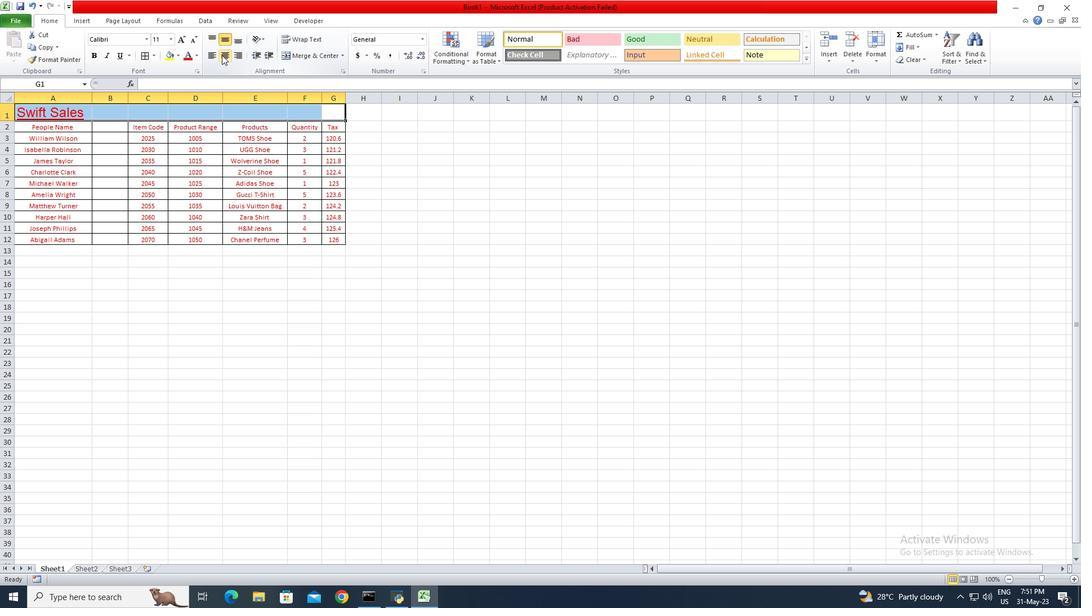 
Action: Mouse moved to (383, 119)
Screenshot: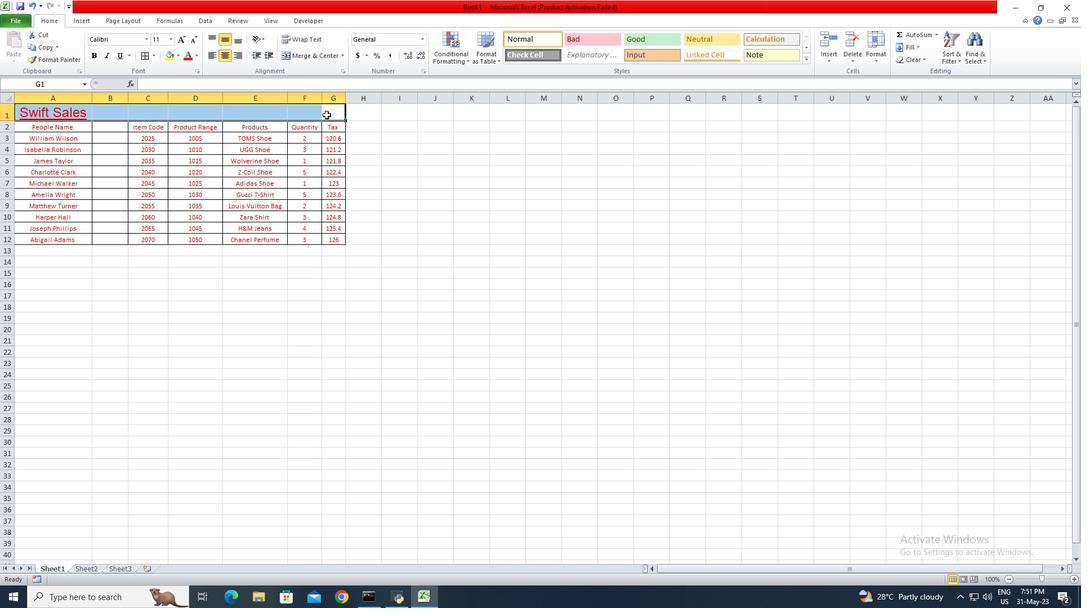 
Action: Mouse pressed left at (383, 119)
Screenshot: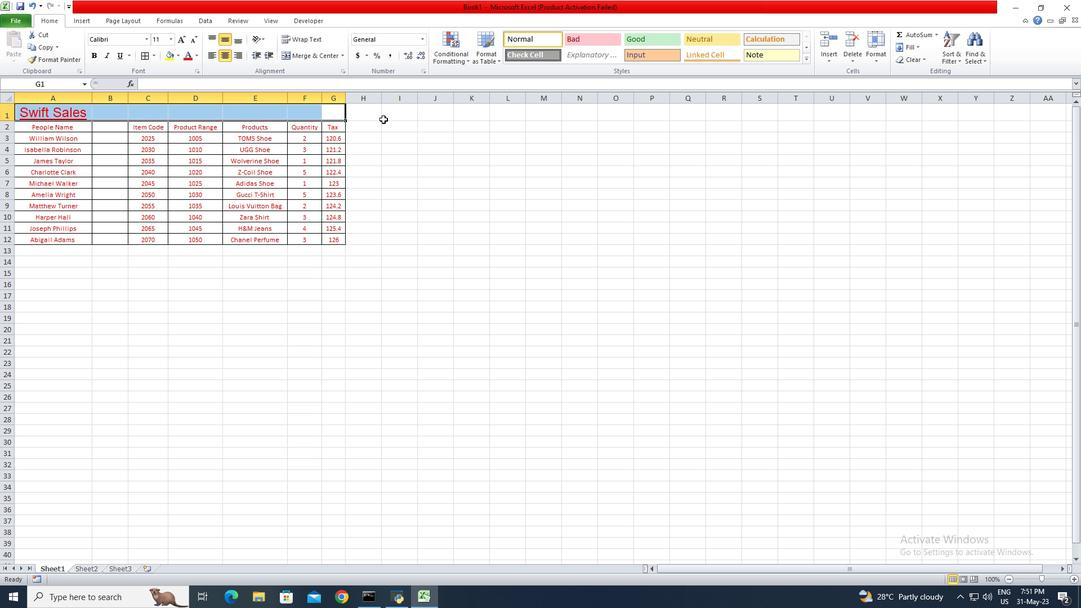 
Action: Mouse moved to (73, 107)
Screenshot: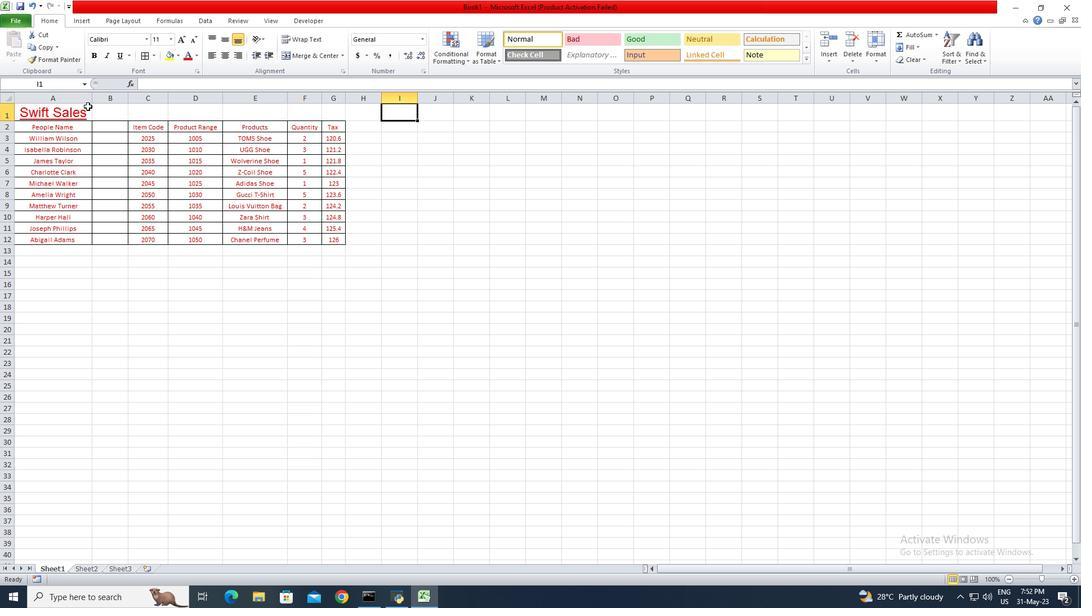 
Action: Mouse pressed left at (73, 107)
Screenshot: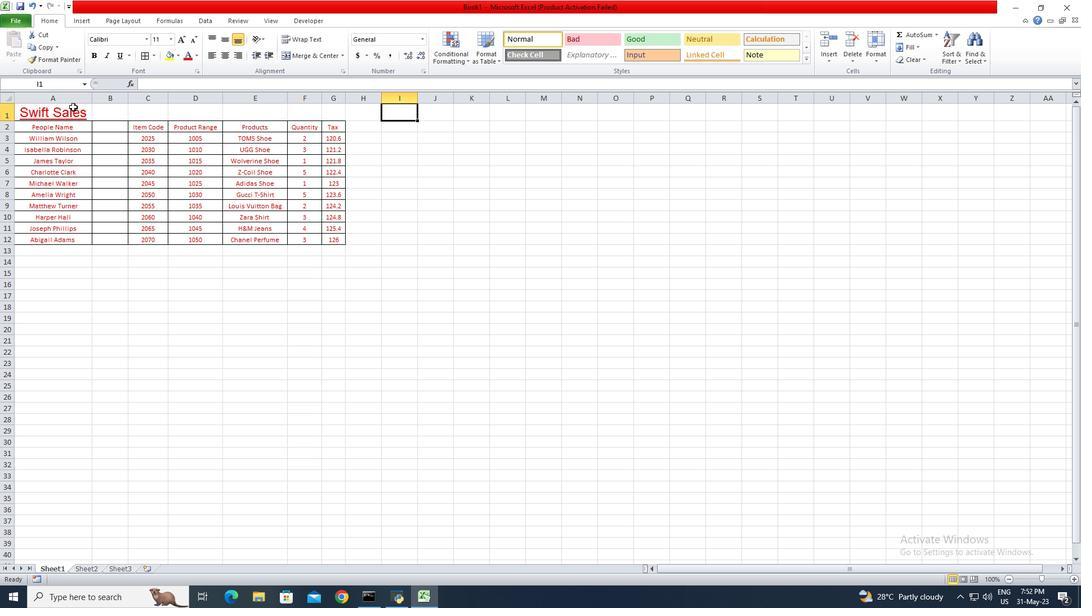 
Action: Mouse moved to (323, 51)
Screenshot: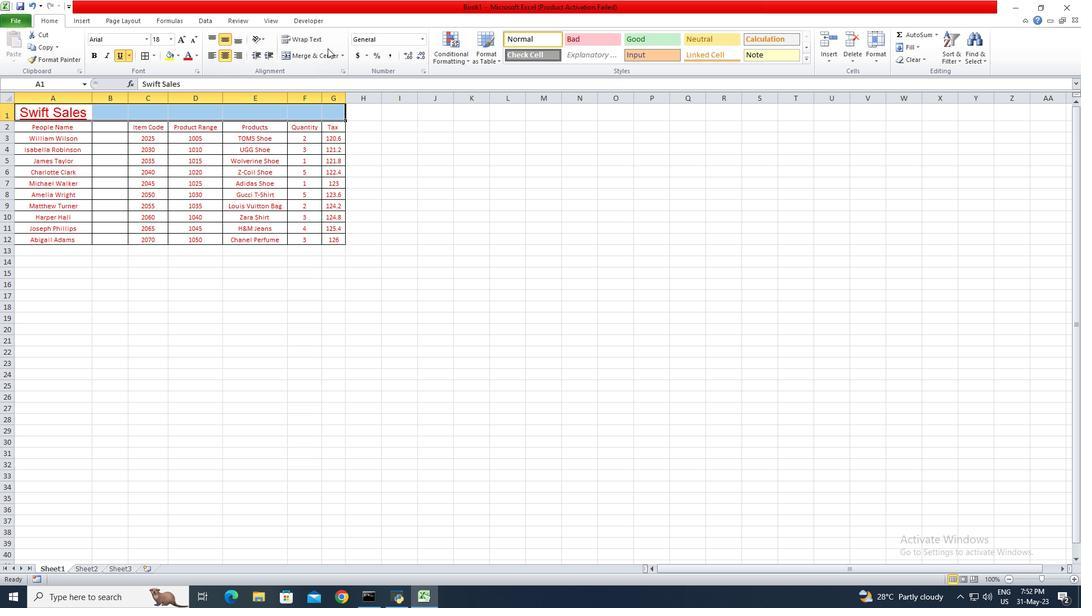 
Action: Mouse pressed left at (323, 51)
Screenshot: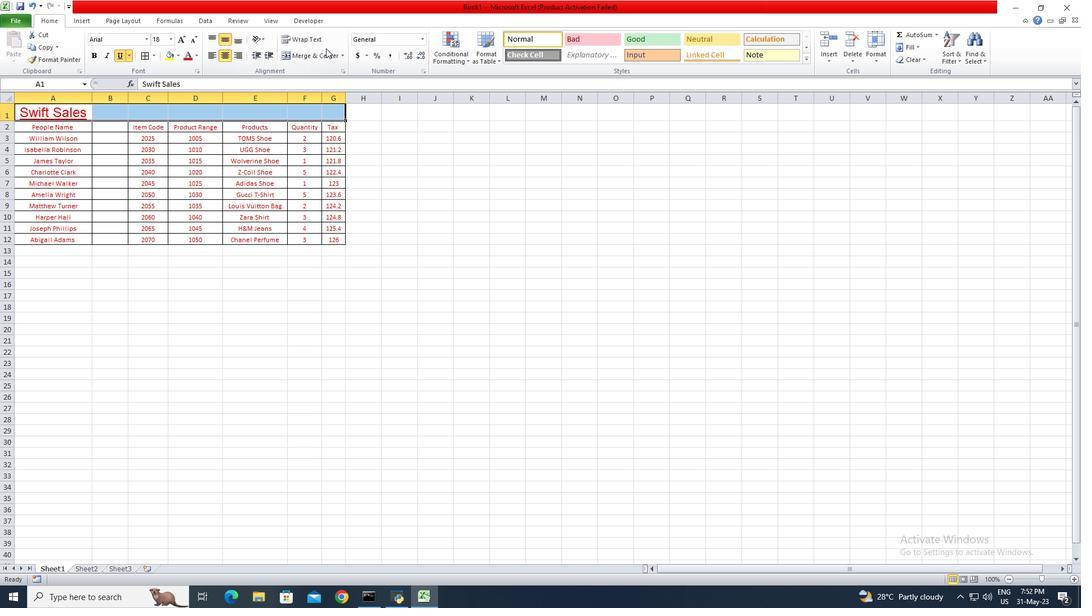 
Action: Mouse moved to (397, 185)
Screenshot: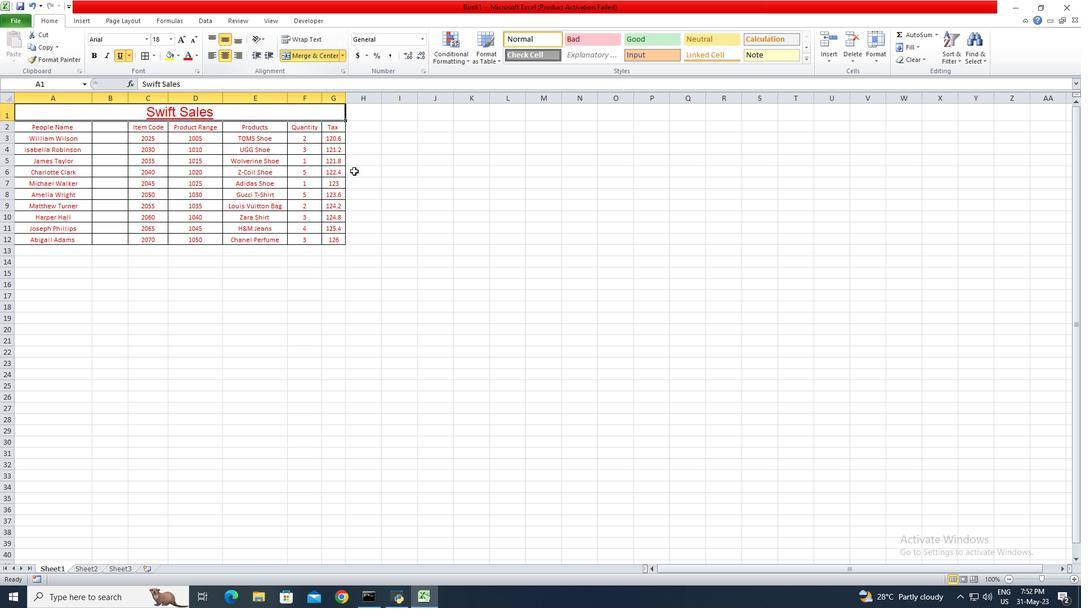 
Action: Mouse pressed left at (397, 185)
Screenshot: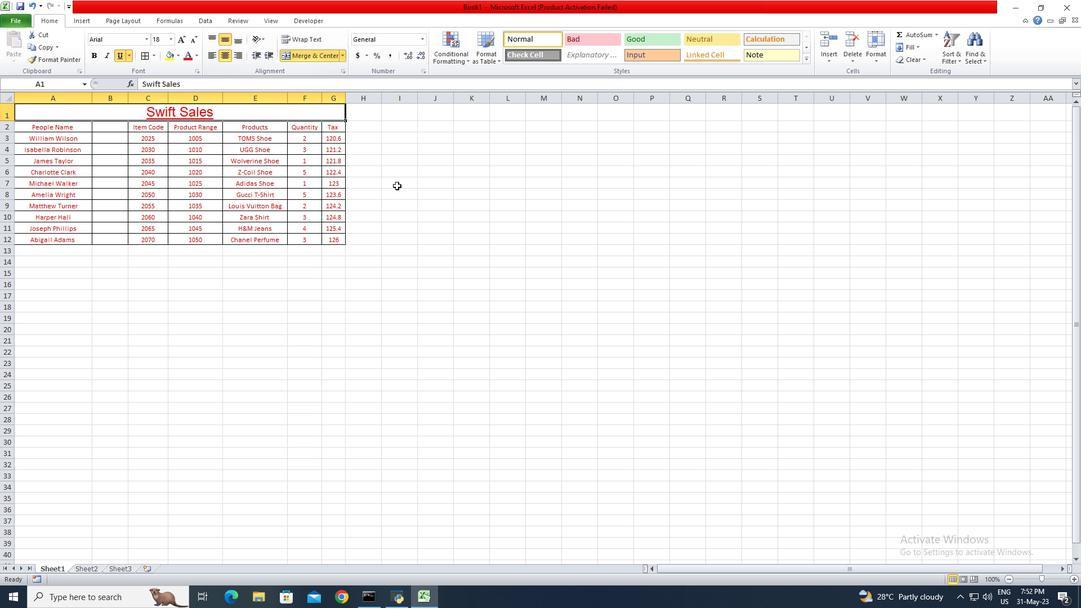
Action: Mouse moved to (27, 21)
Screenshot: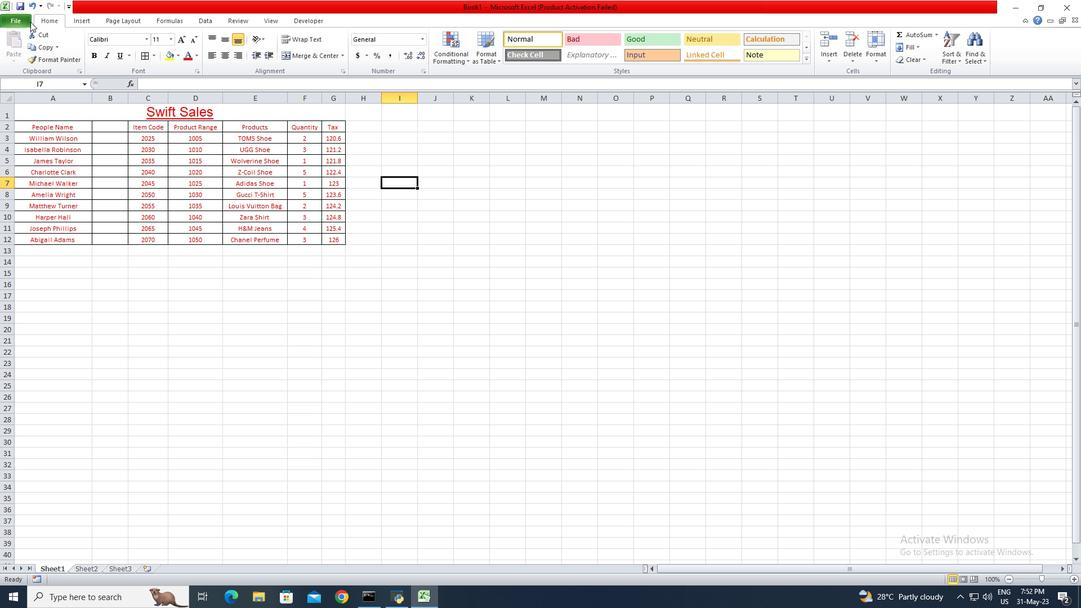 
Action: Mouse pressed left at (27, 21)
Screenshot: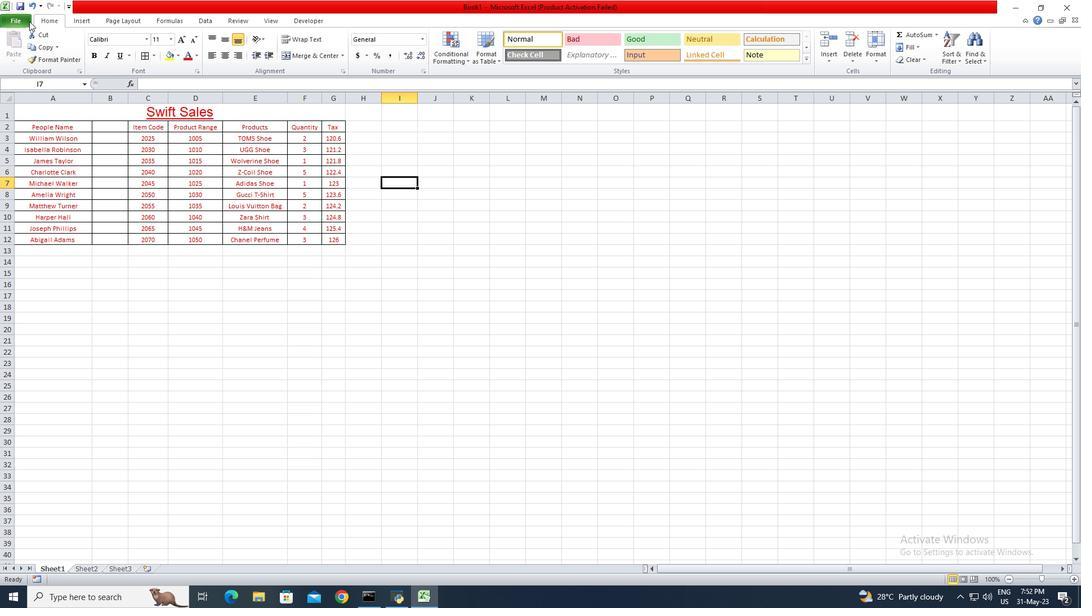 
Action: Mouse moved to (48, 56)
Screenshot: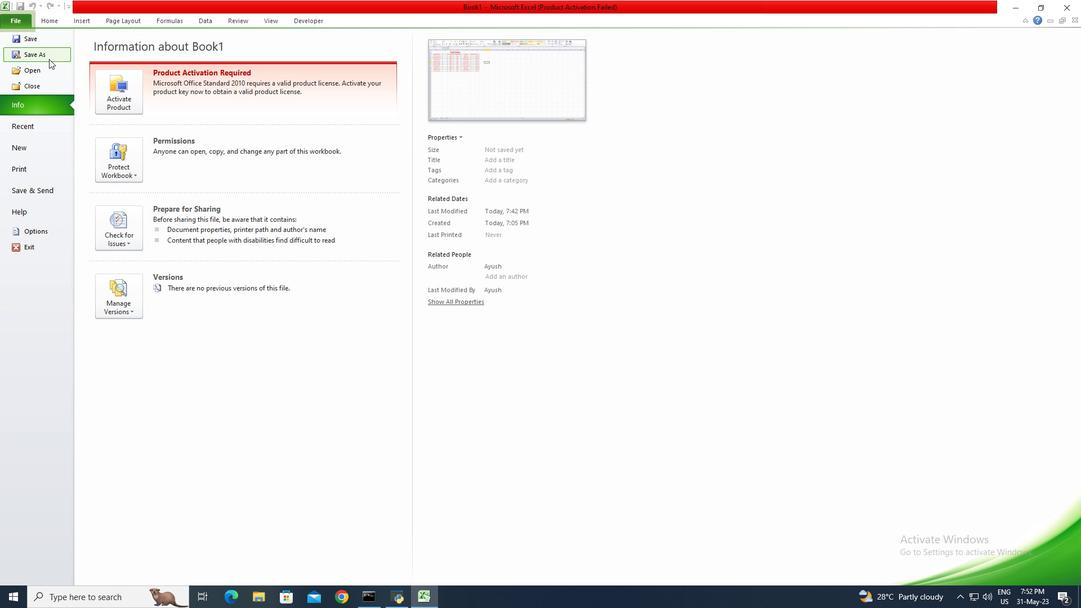 
Action: Mouse pressed left at (48, 56)
Screenshot: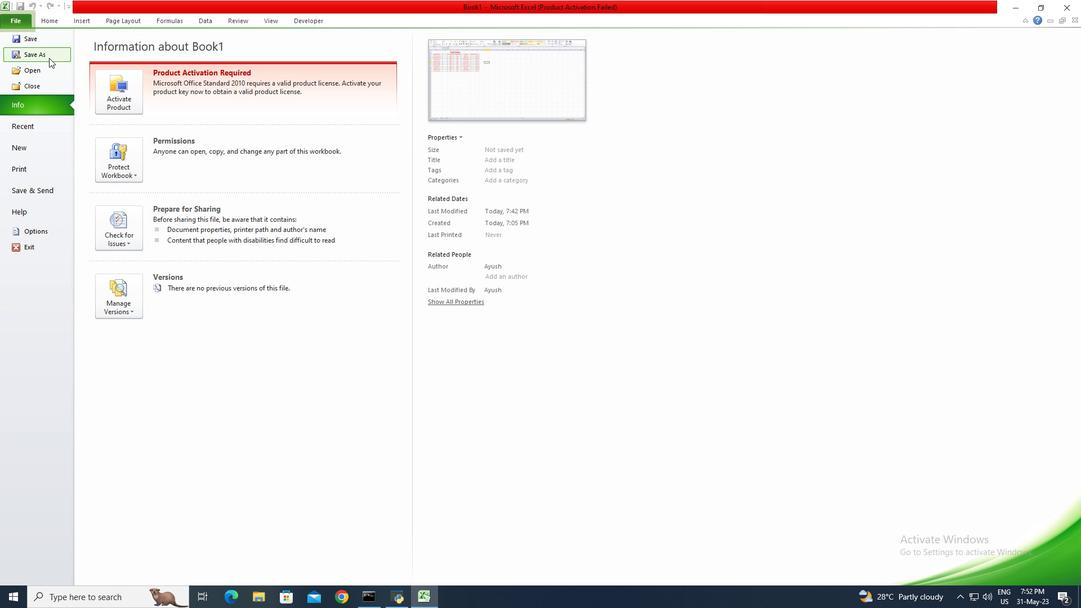 
Action: Mouse moved to (124, 190)
Screenshot: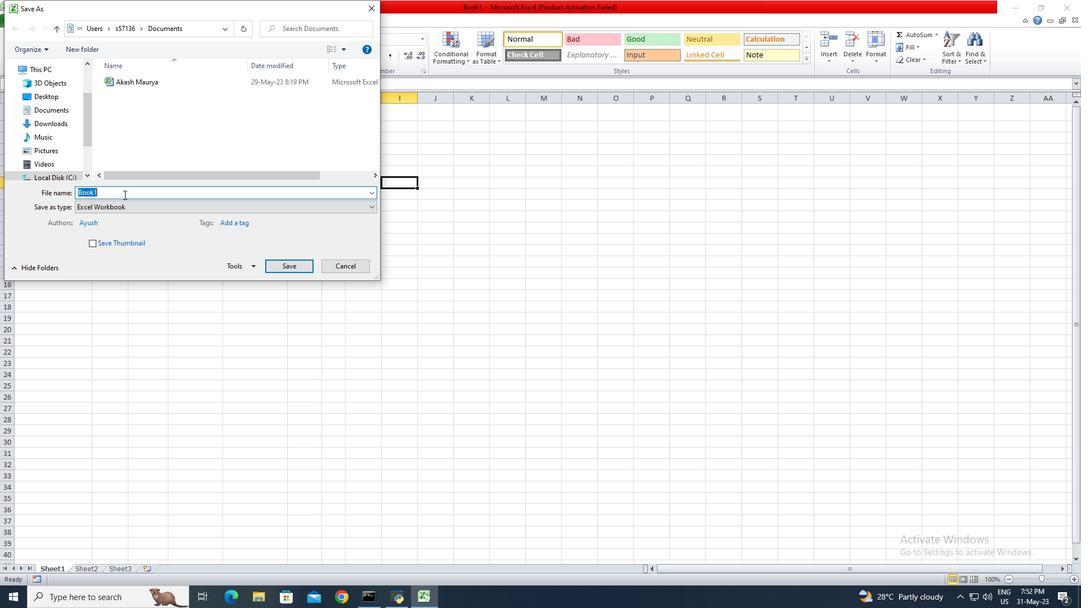 
Action: Mouse pressed left at (124, 190)
Screenshot: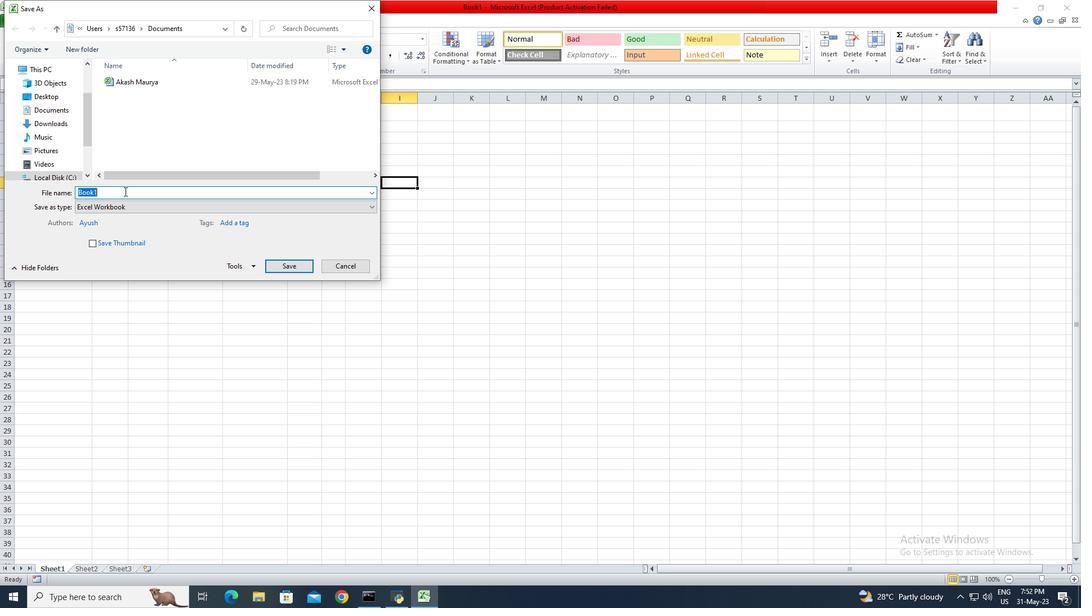 
Action: Key pressed <Key.space><Key.shift><Key.shift><Key.shift><Key.shift><Key.shift><Key.shift><Key.shift><Key.shift><Key.shift>Swift<Key.space><Key.shift>Sales<Key.space><Key.shift><Key.shift><Key.shift><Key.shift>REview<Key.space><Key.shift><Key.shift><Key.shift><Key.shift><Key.shift><Key.shift><Key.shift><Key.shift><Key.shift><Key.shift><Key.shift><Key.shift><Key.shift><Key.shift><Key.shift><Key.shift><Key.shift>Bool<Key.backspace>k<Key.left><Key.left><Key.left><Key.left><Key.left><Key.left><Key.left><Key.left><Key.left><Key.backspace>e
Screenshot: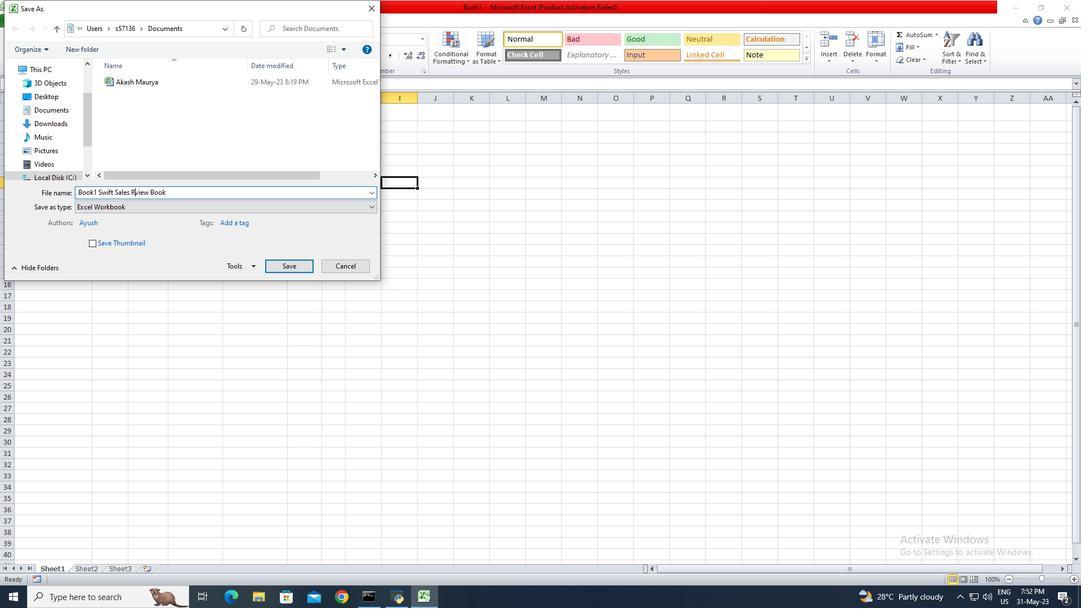 
Action: Mouse moved to (293, 268)
Screenshot: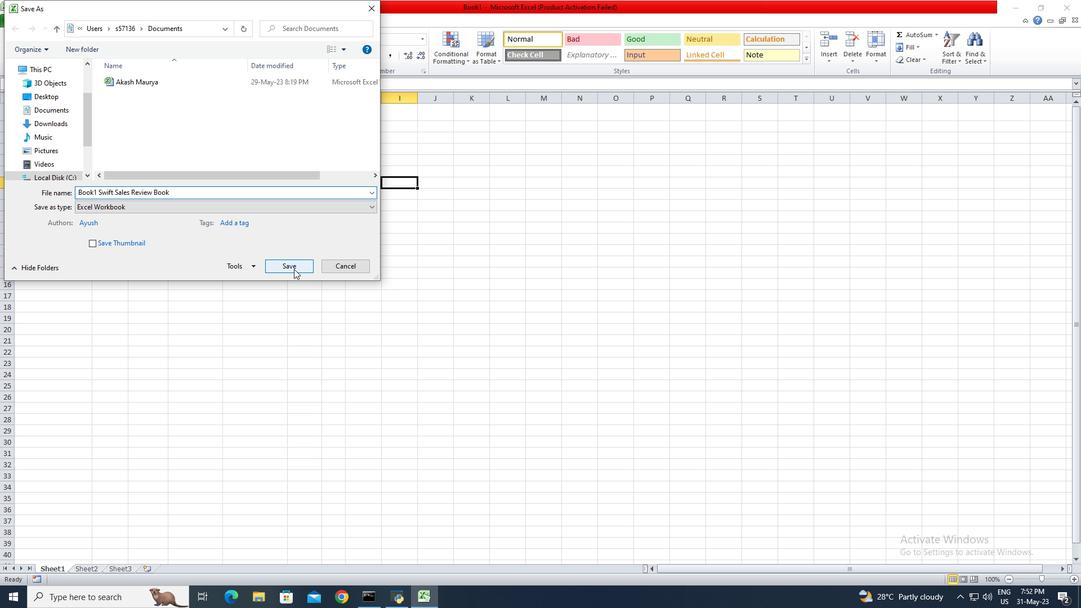 
Action: Mouse pressed left at (293, 268)
Screenshot: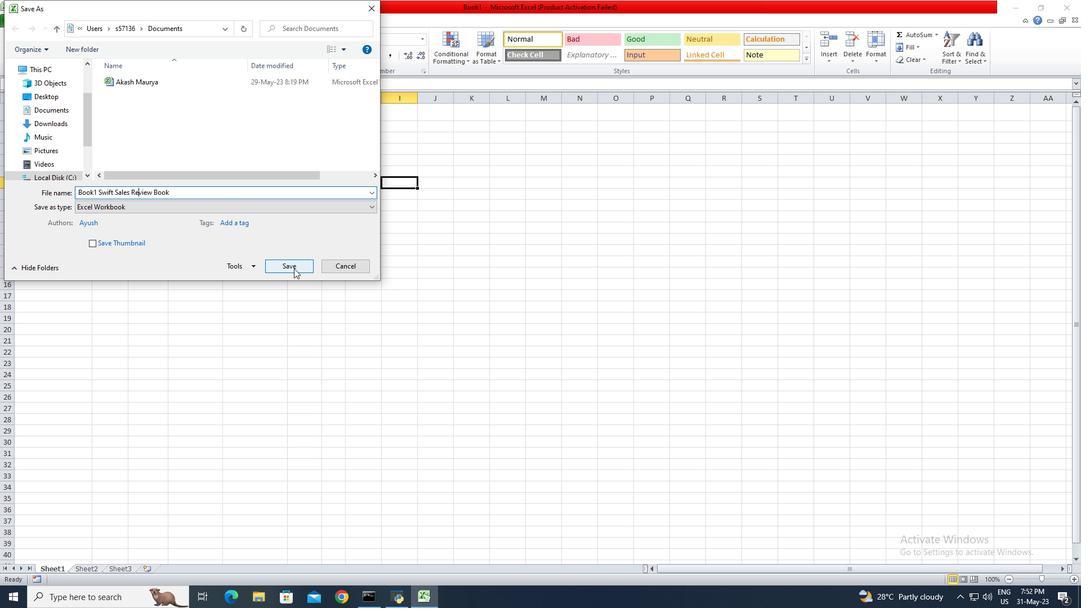 
Action: Key pressed <Key.alt_gr>
Screenshot: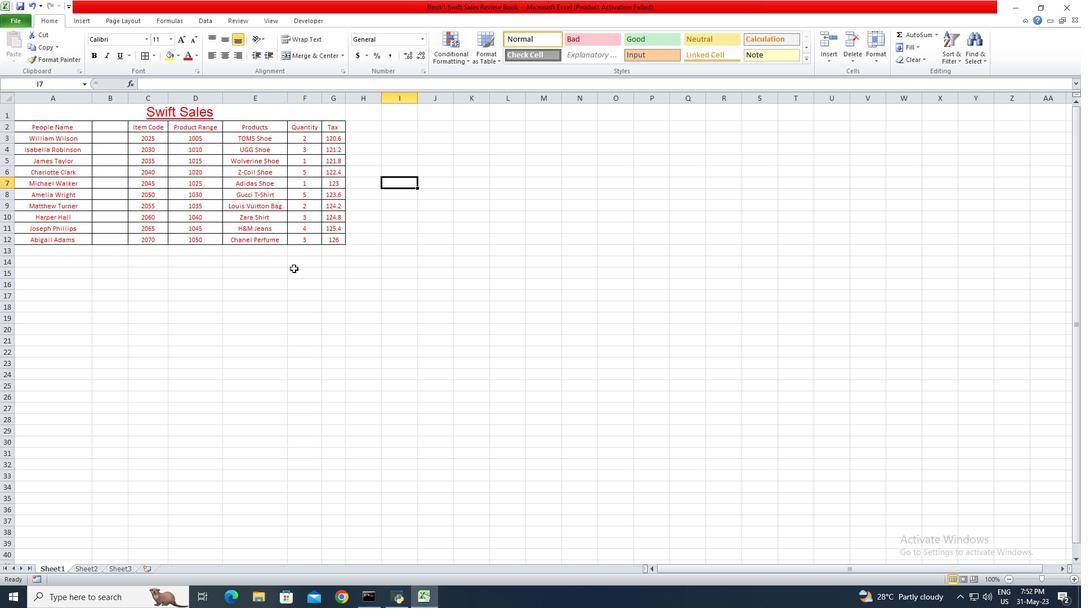 
Action: Mouse moved to (97, 117)
Screenshot: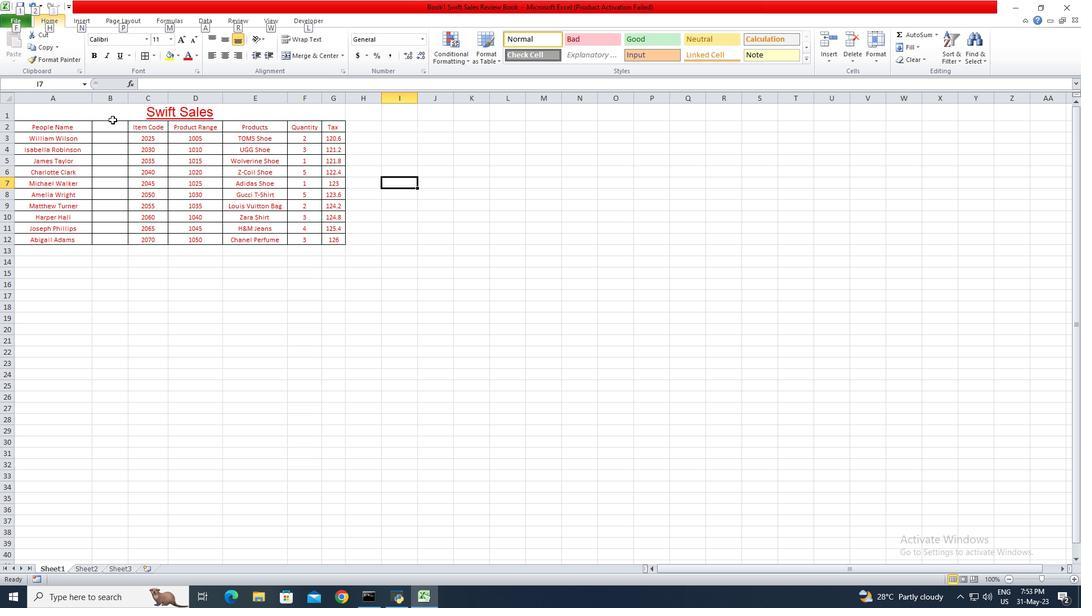 
Action: Mouse pressed left at (97, 117)
Screenshot: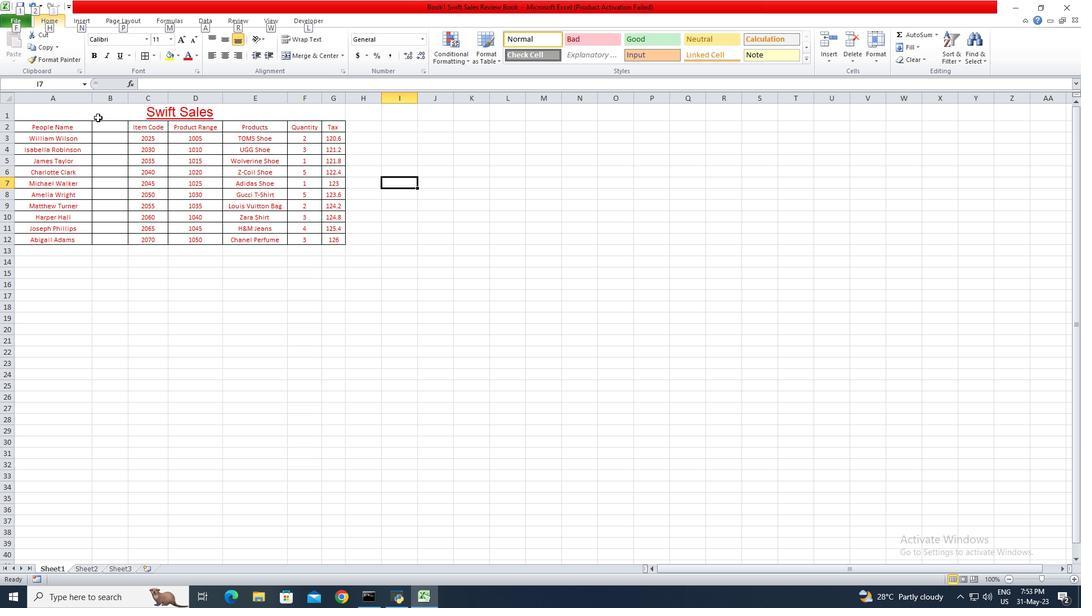 
Action: Mouse moved to (340, 124)
Screenshot: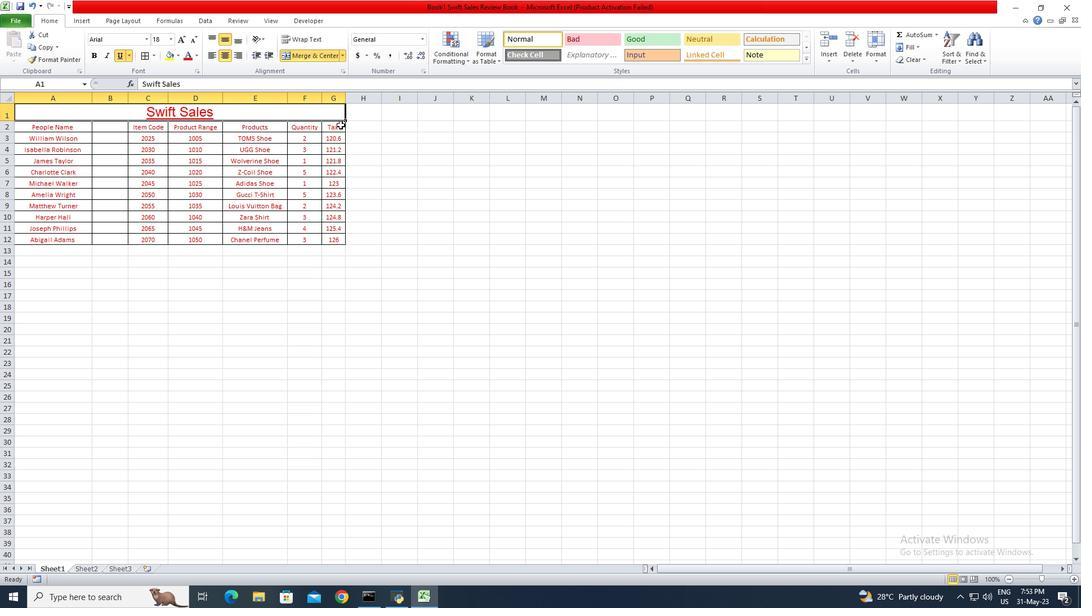 
Action: Mouse pressed left at (340, 124)
Screenshot: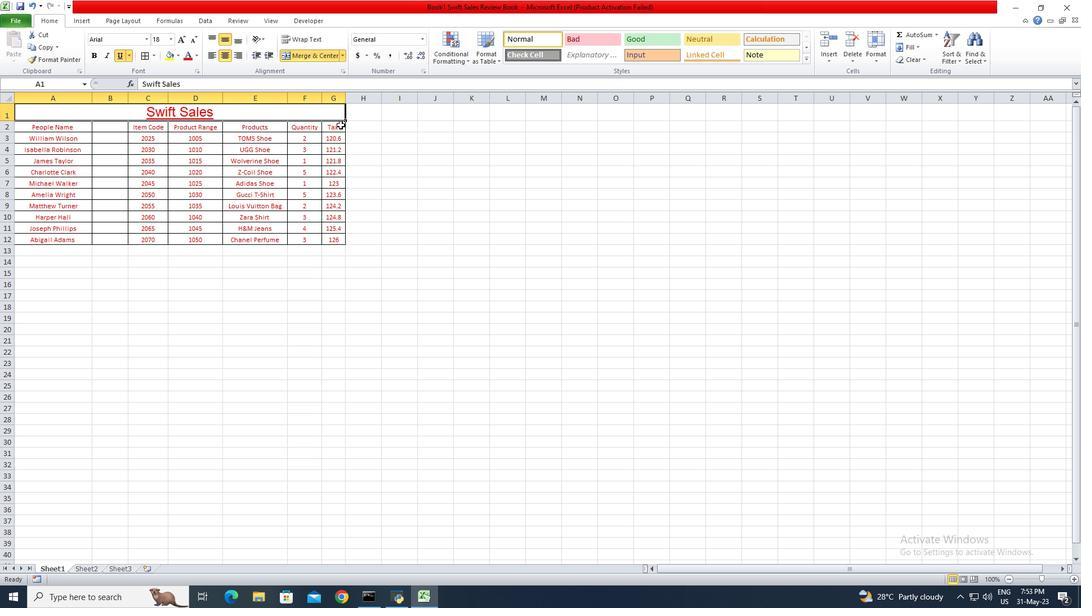
Action: Mouse moved to (314, 162)
Screenshot: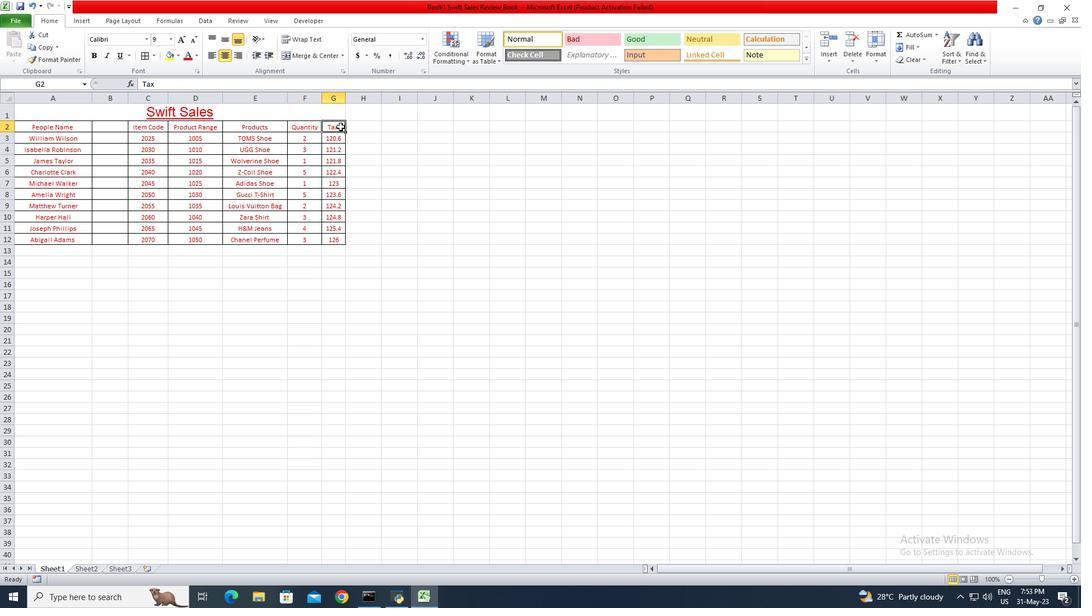 
